 Task: Add an event with the title Second Monthly Departmental Performance Review, date '2024/04/23', time 8:00 AM to 10:00 AMand add a description: Welcome to the Lunch with Mentor session, an invaluable opportunity for personal growth and guidance. This session aims to create a casual and supportive environment where mentees can connect with experienced mentors, gain insights, and receive valuable advice to navigate their professional journeys., put the event into Orange category . Add location for the event as: 123 Plaza de Catalunya, Barcelona, Spain, logged in from the account softage.9@softage.netand send the event invitation to softage.6@softage.net with CC to  softage.7@softage.net. Set a reminder for the event 93 day before
Action: Mouse moved to (95, 121)
Screenshot: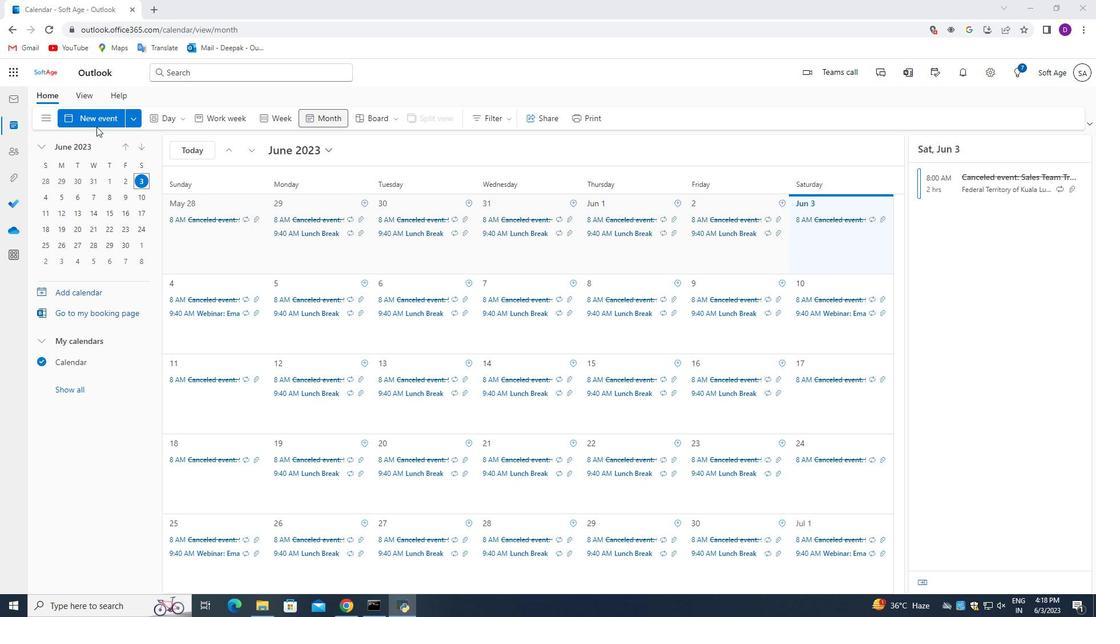 
Action: Mouse pressed left at (95, 121)
Screenshot: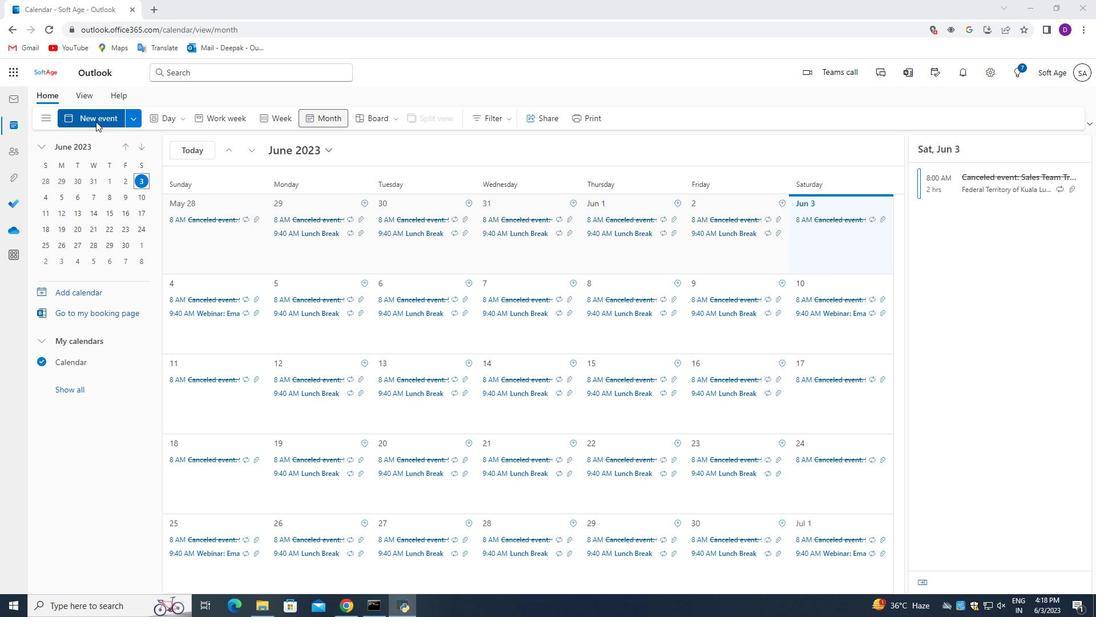 
Action: Mouse moved to (390, 472)
Screenshot: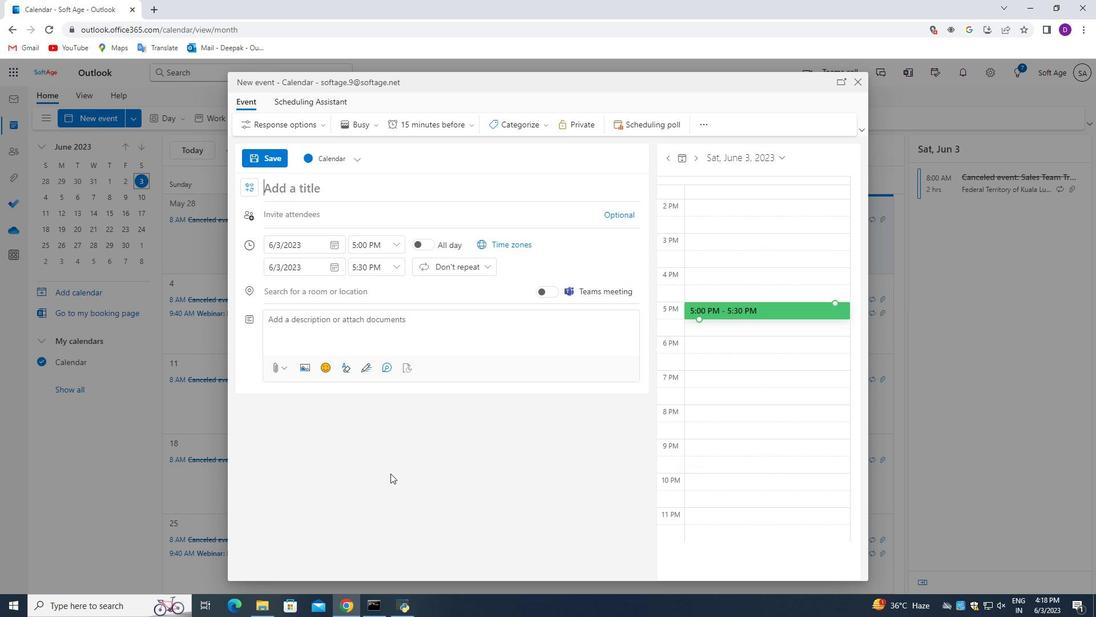 
Action: Key pressed <Key.shift_r>Second<Key.space><Key.shift>Monthly<Key.space><Key.shift_r>Departmental<Key.space><Key.shift>Performance<Key.space><Key.shift_r>Review
Screenshot: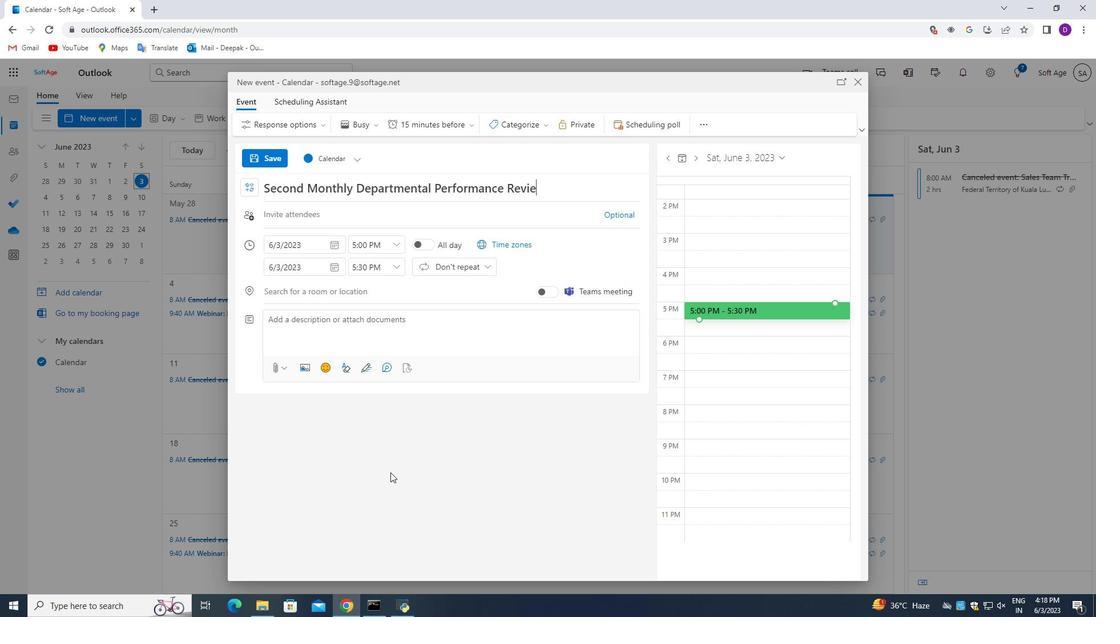 
Action: Mouse moved to (333, 245)
Screenshot: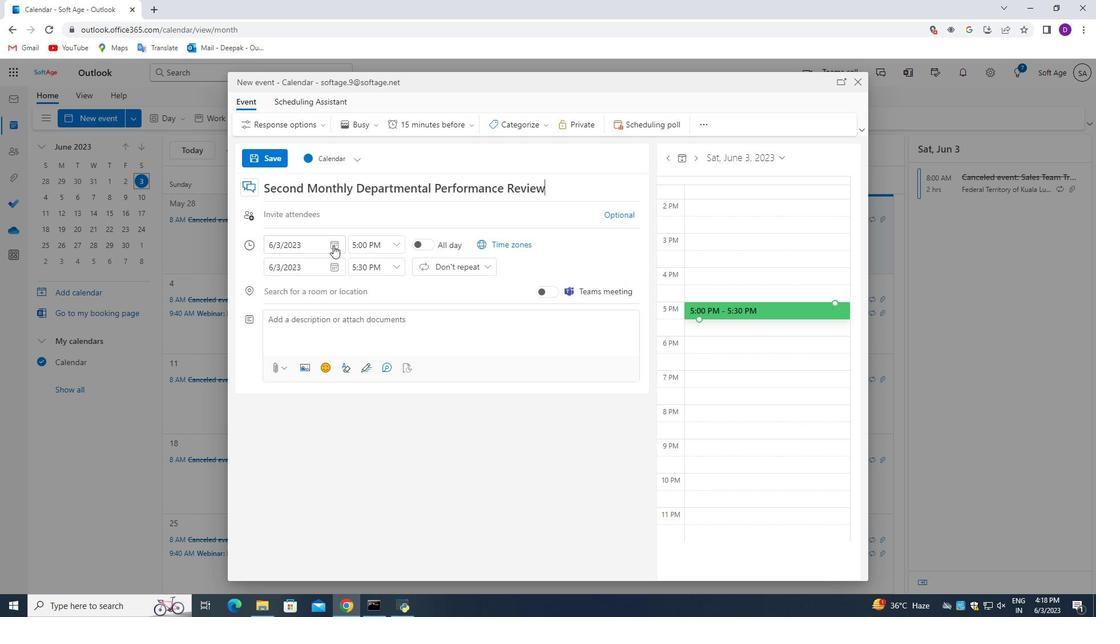 
Action: Mouse pressed left at (333, 245)
Screenshot: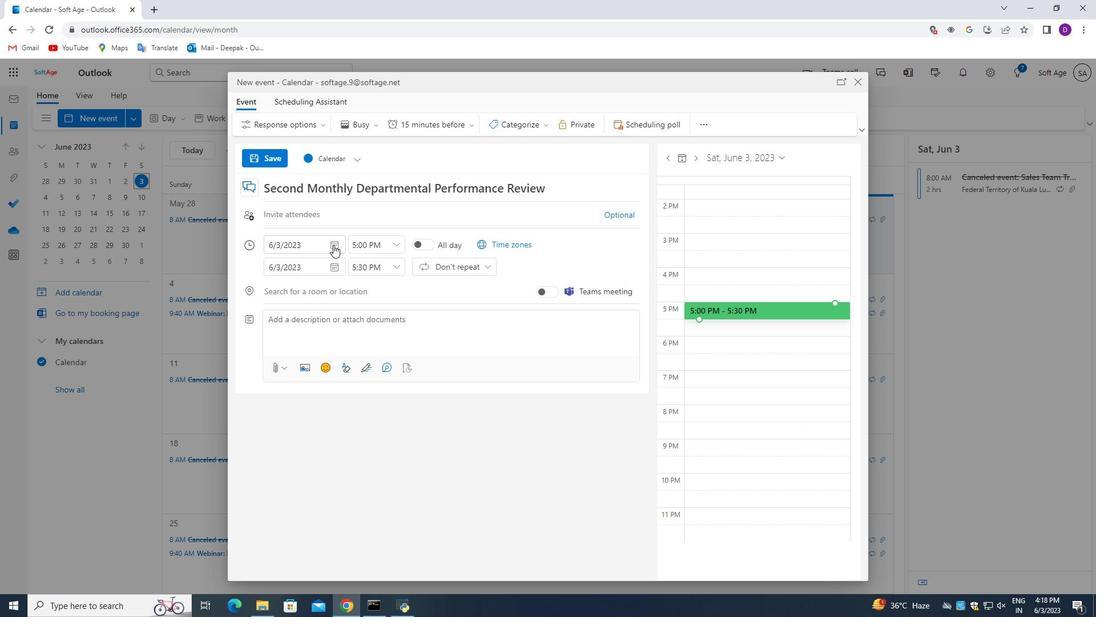
Action: Mouse moved to (303, 267)
Screenshot: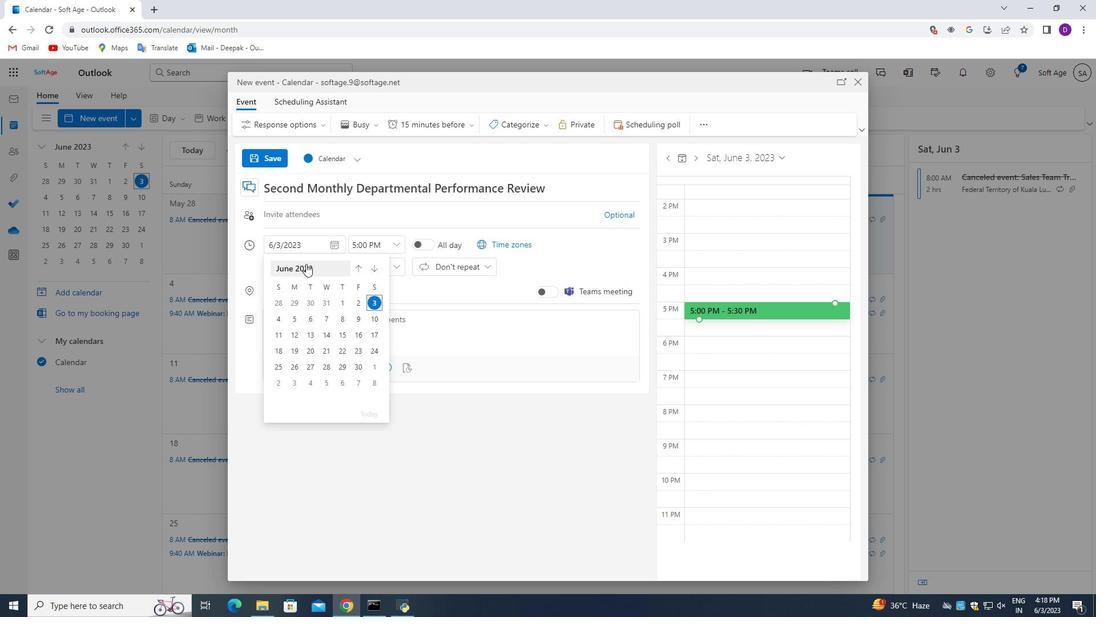 
Action: Mouse pressed left at (303, 267)
Screenshot: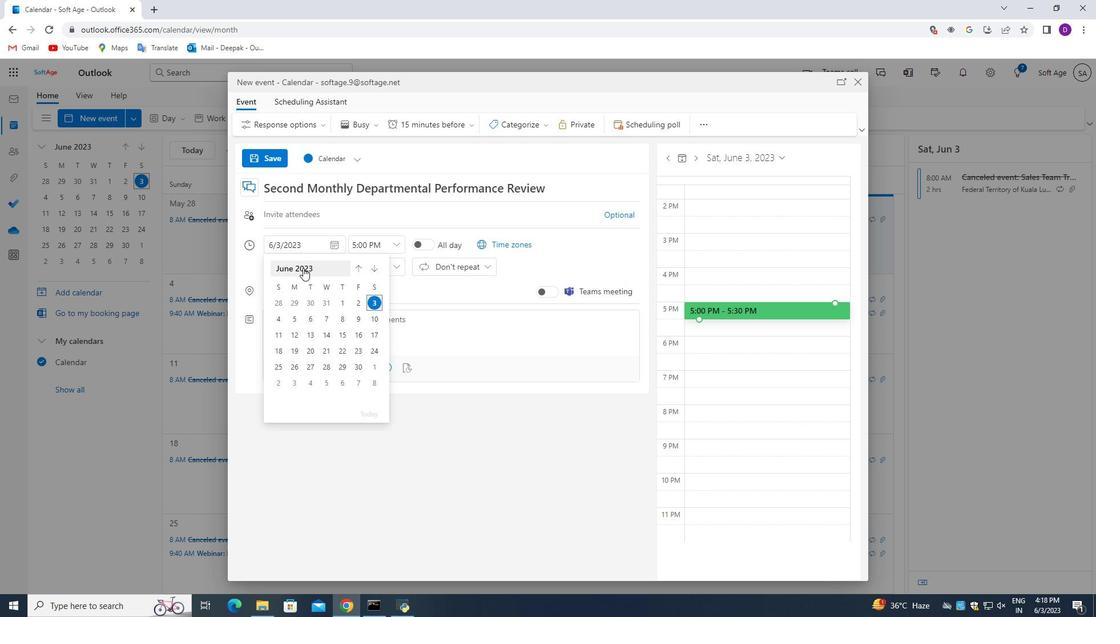 
Action: Mouse moved to (377, 271)
Screenshot: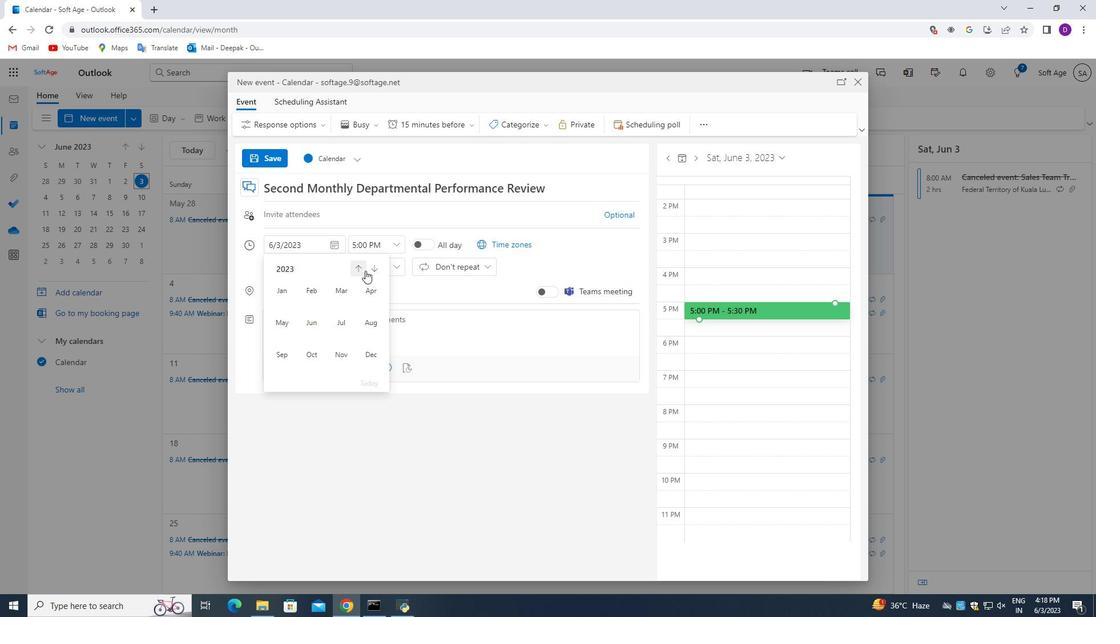 
Action: Mouse pressed left at (377, 271)
Screenshot: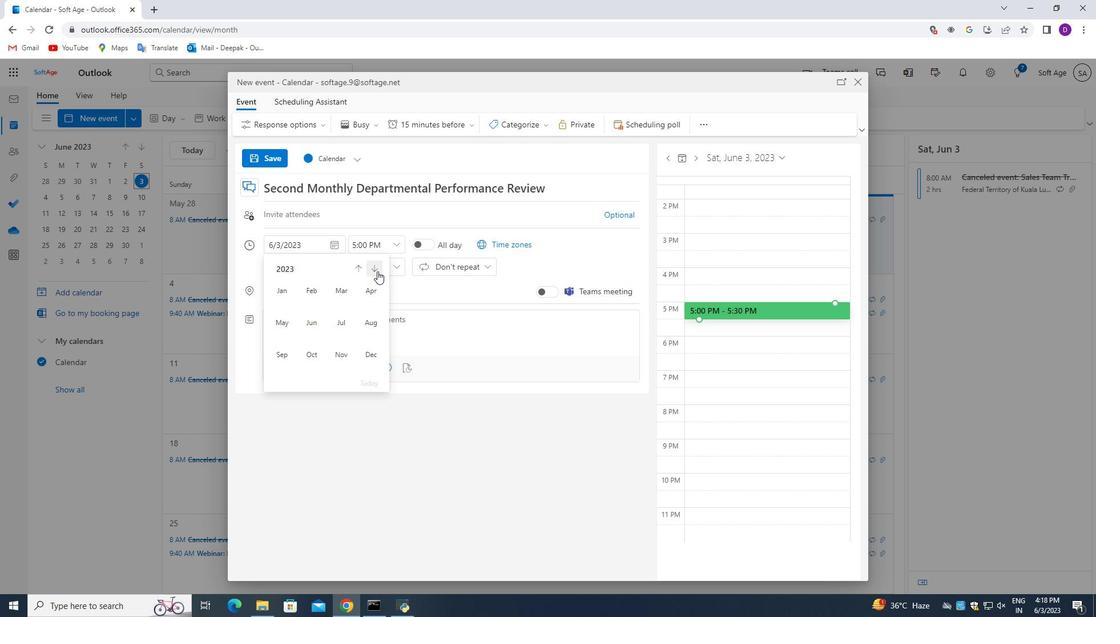 
Action: Mouse moved to (371, 289)
Screenshot: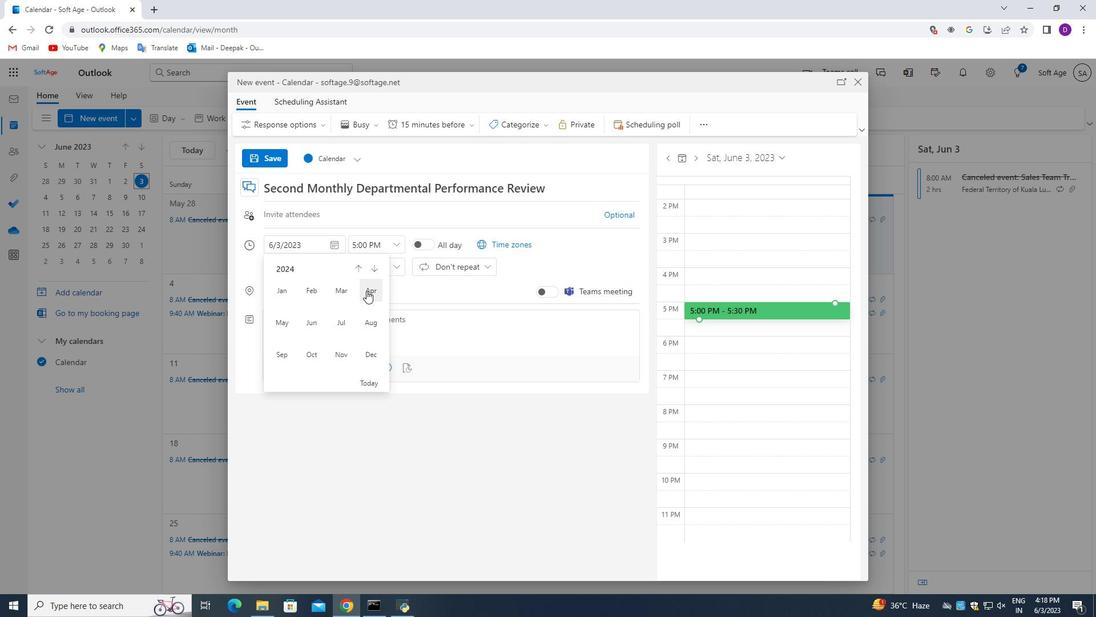 
Action: Mouse pressed left at (371, 289)
Screenshot: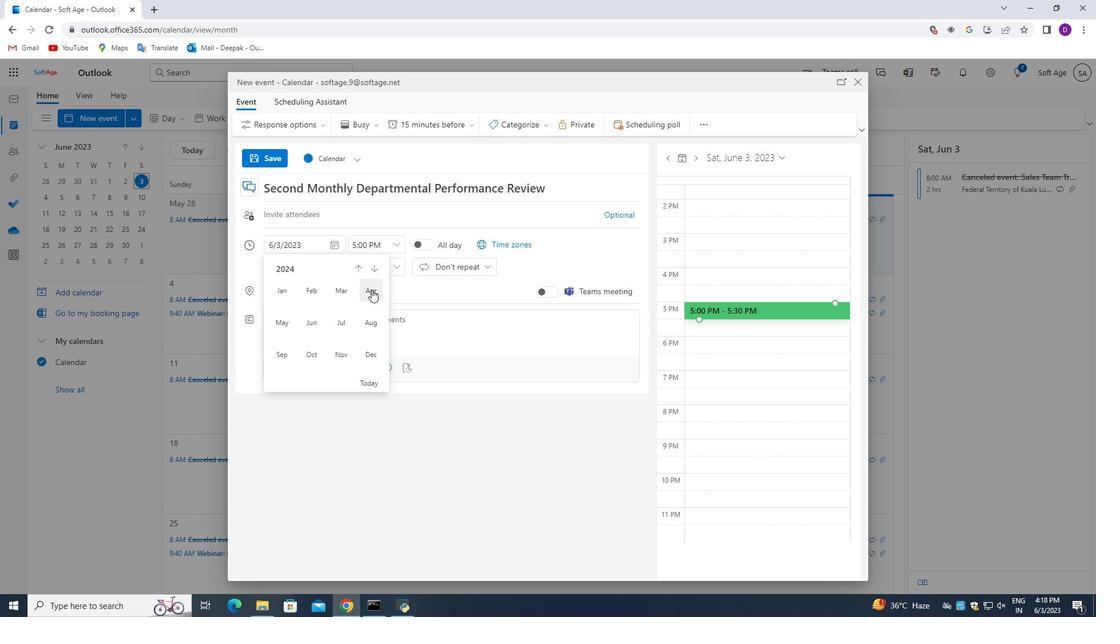 
Action: Mouse moved to (312, 352)
Screenshot: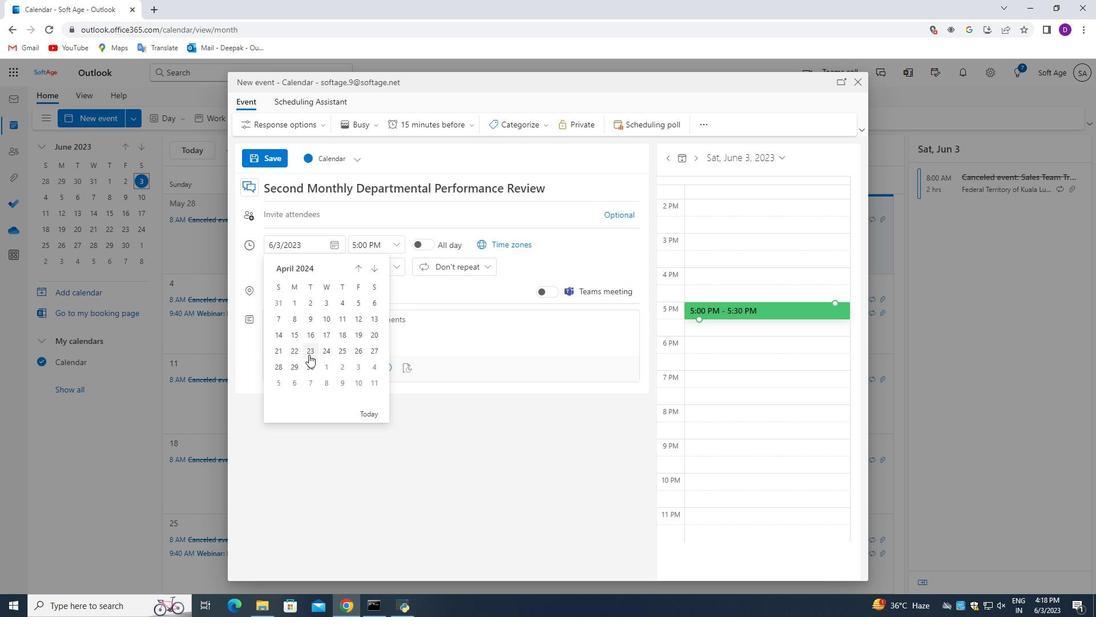 
Action: Mouse pressed left at (312, 352)
Screenshot: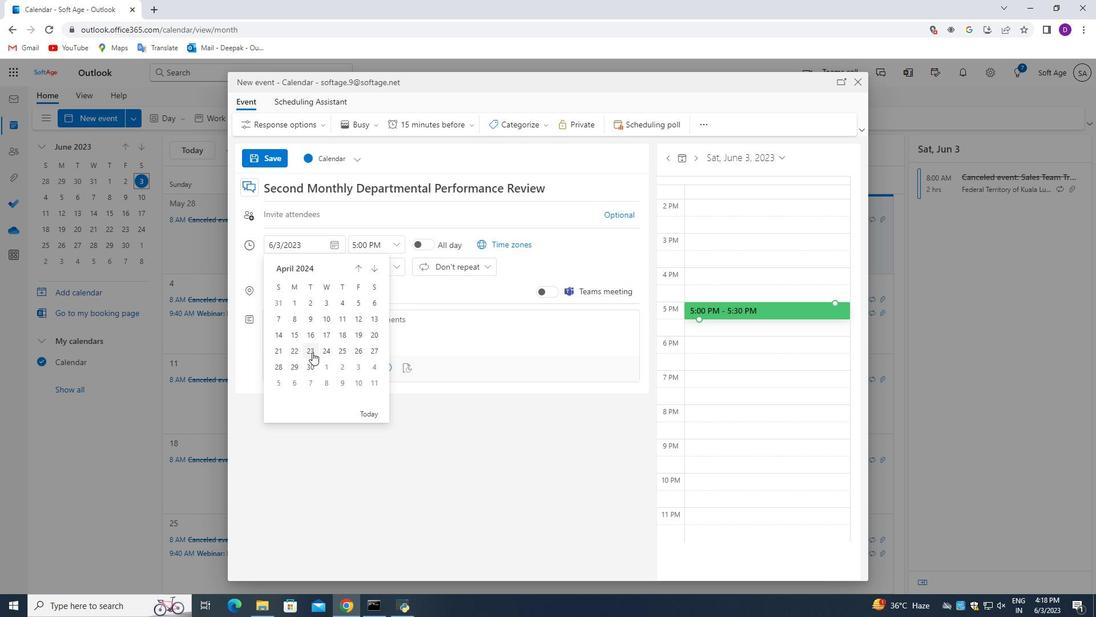 
Action: Mouse moved to (360, 242)
Screenshot: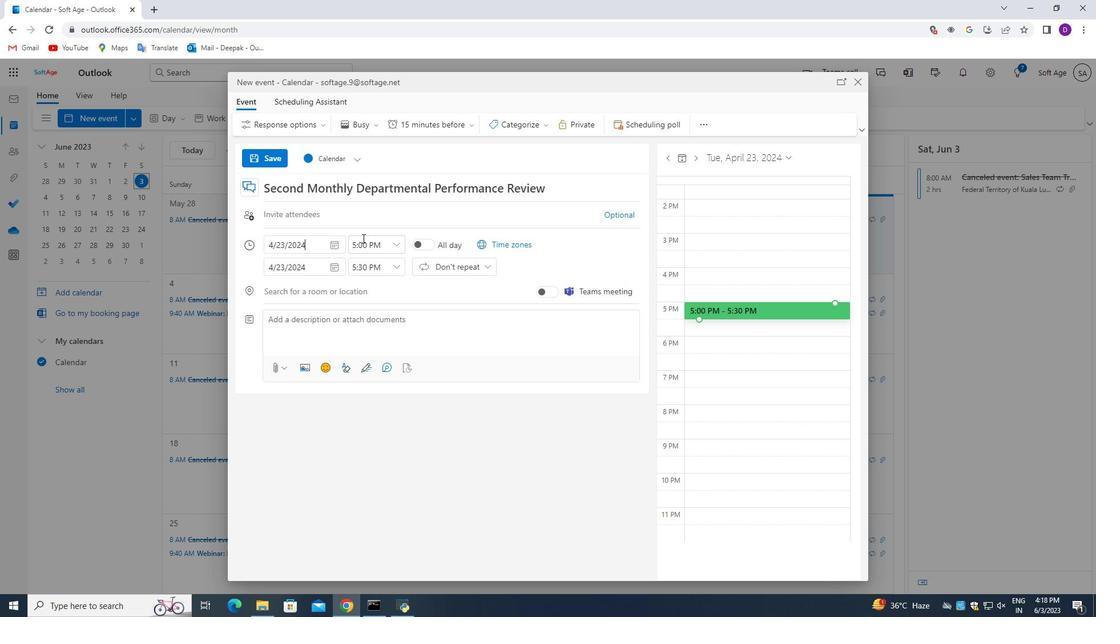 
Action: Mouse pressed left at (360, 242)
Screenshot: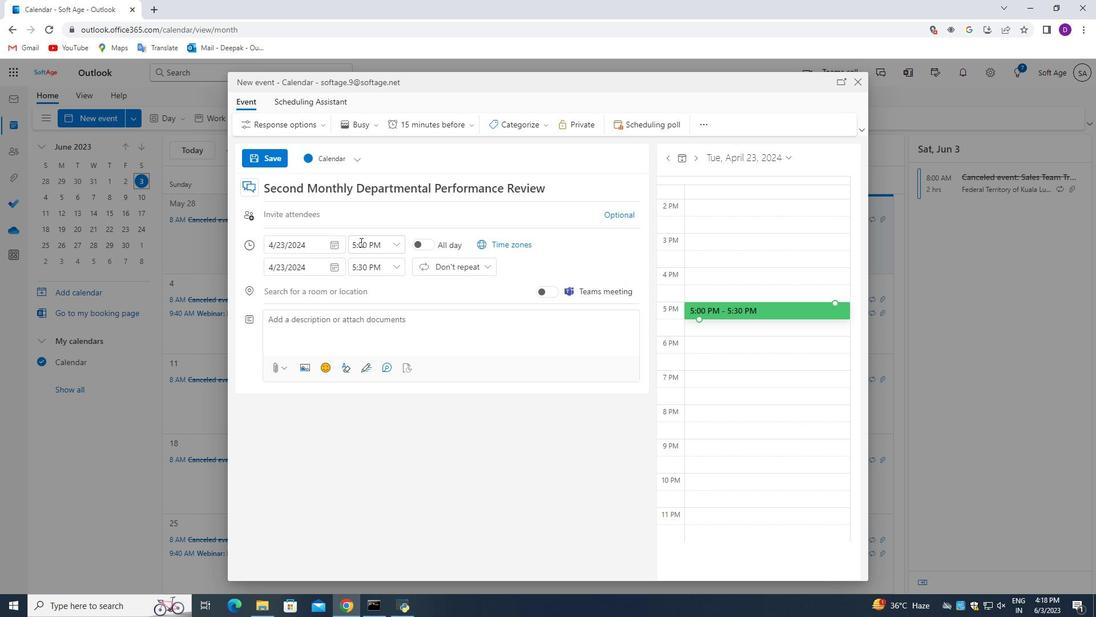 
Action: Mouse moved to (355, 246)
Screenshot: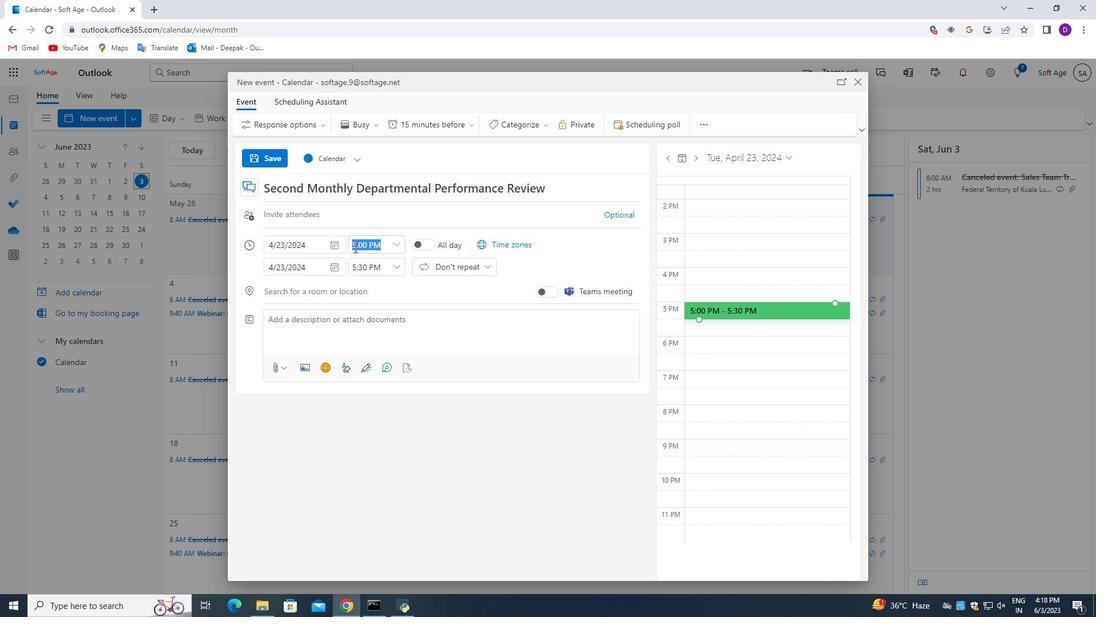 
Action: Mouse pressed left at (355, 246)
Screenshot: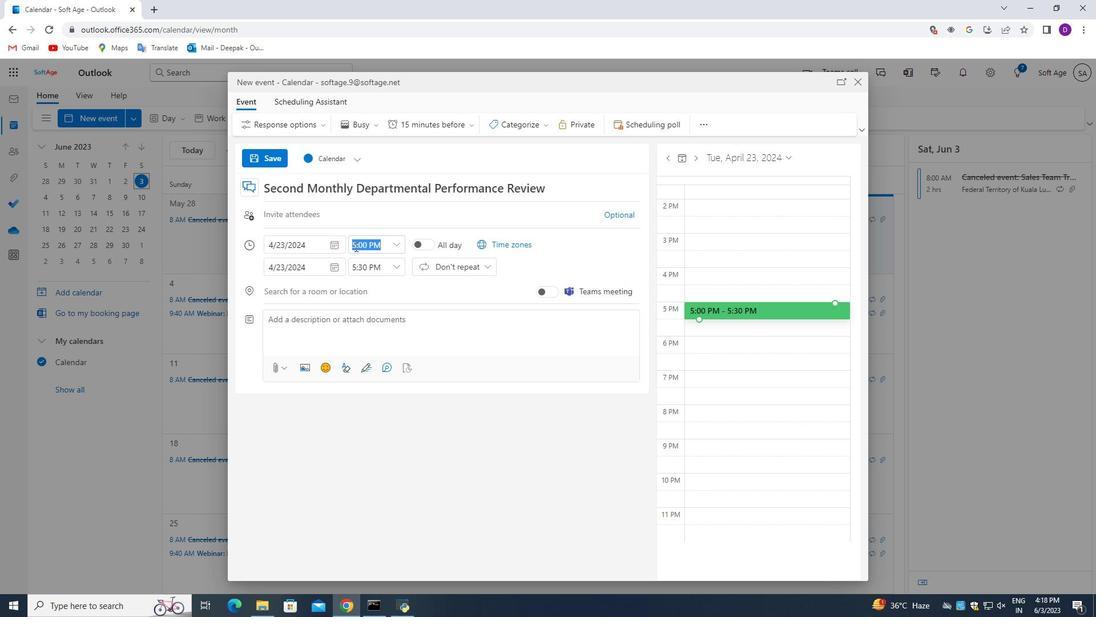 
Action: Mouse moved to (378, 249)
Screenshot: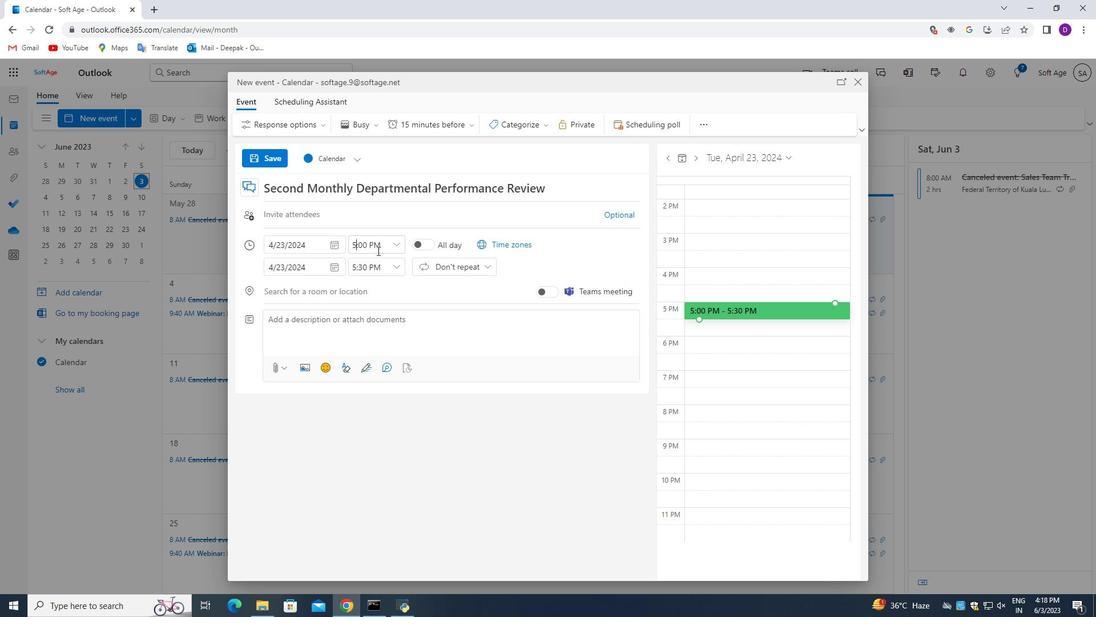 
Action: Key pressed <Key.backspace>8
Screenshot: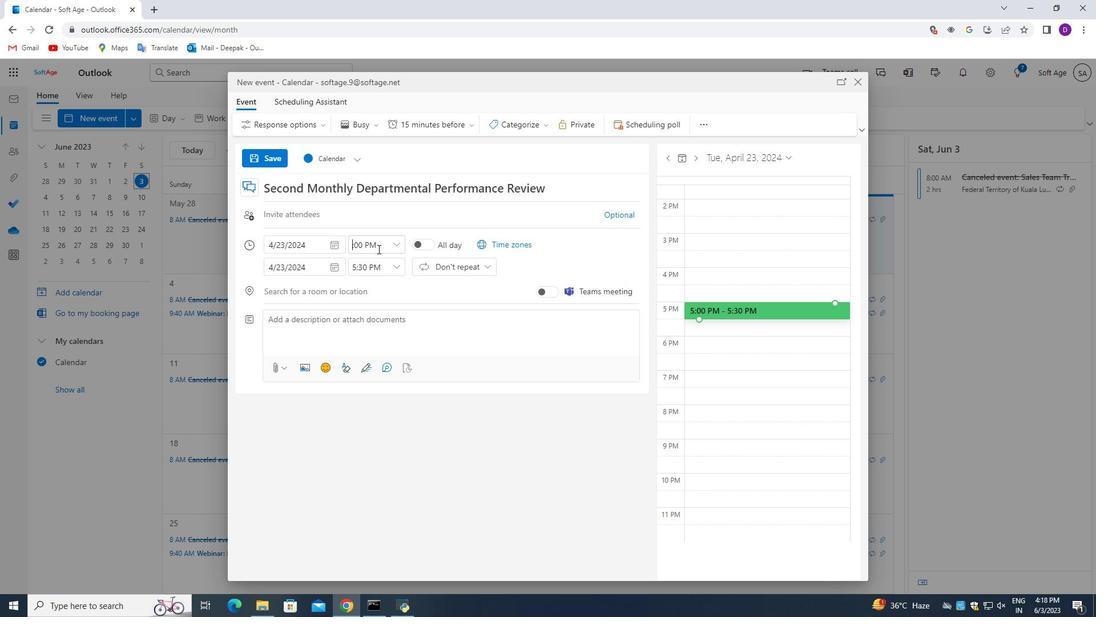 
Action: Mouse moved to (374, 242)
Screenshot: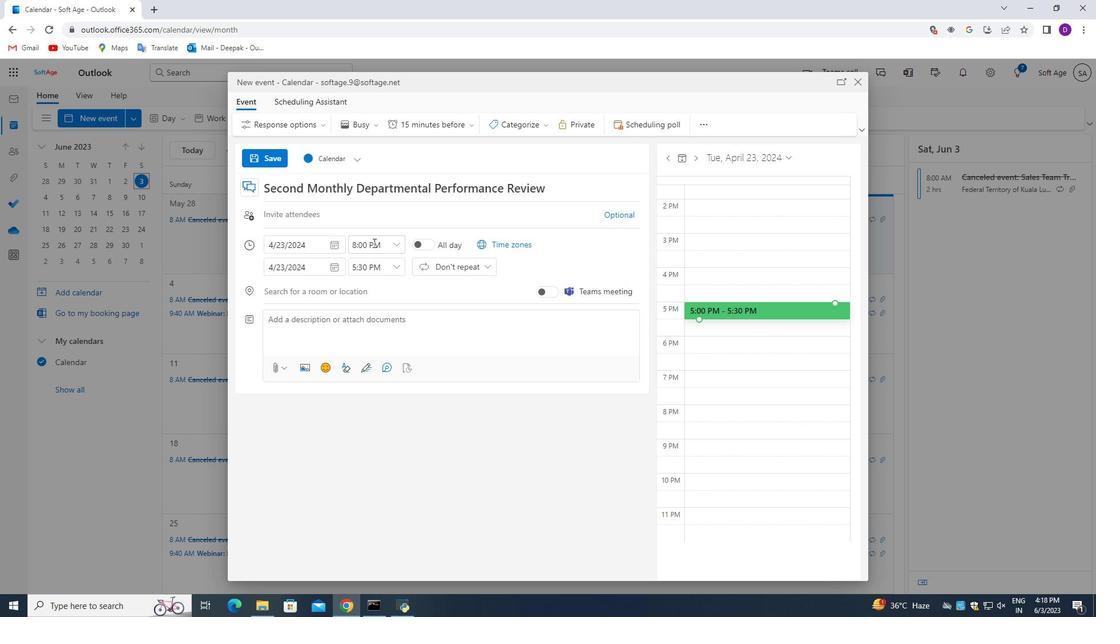 
Action: Mouse pressed left at (374, 242)
Screenshot: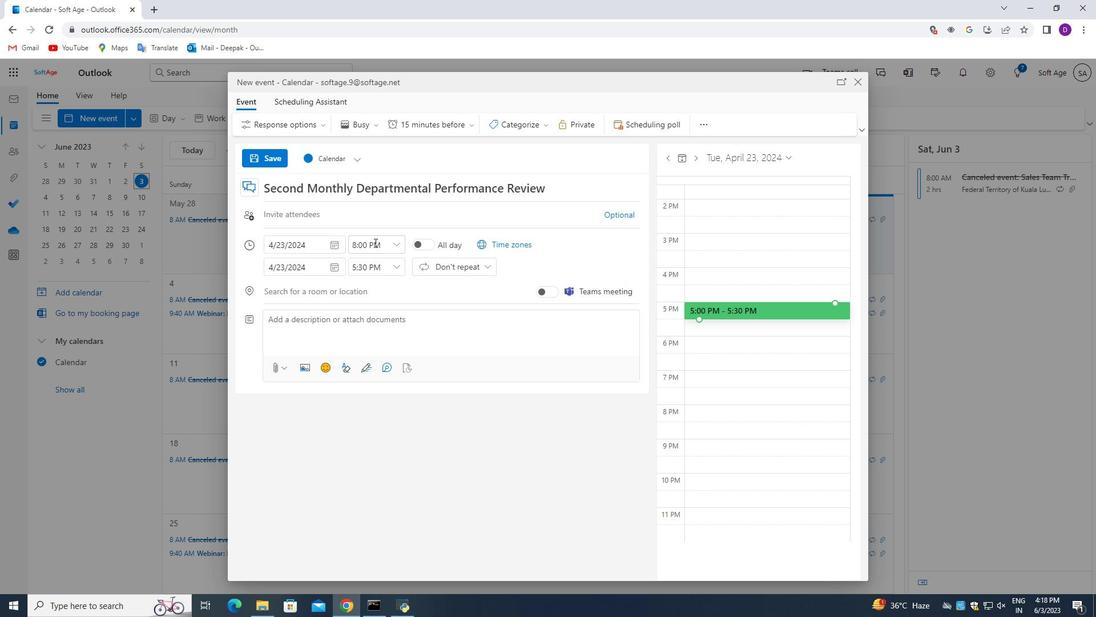 
Action: Key pressed <Key.backspace><Key.shift_r>A
Screenshot: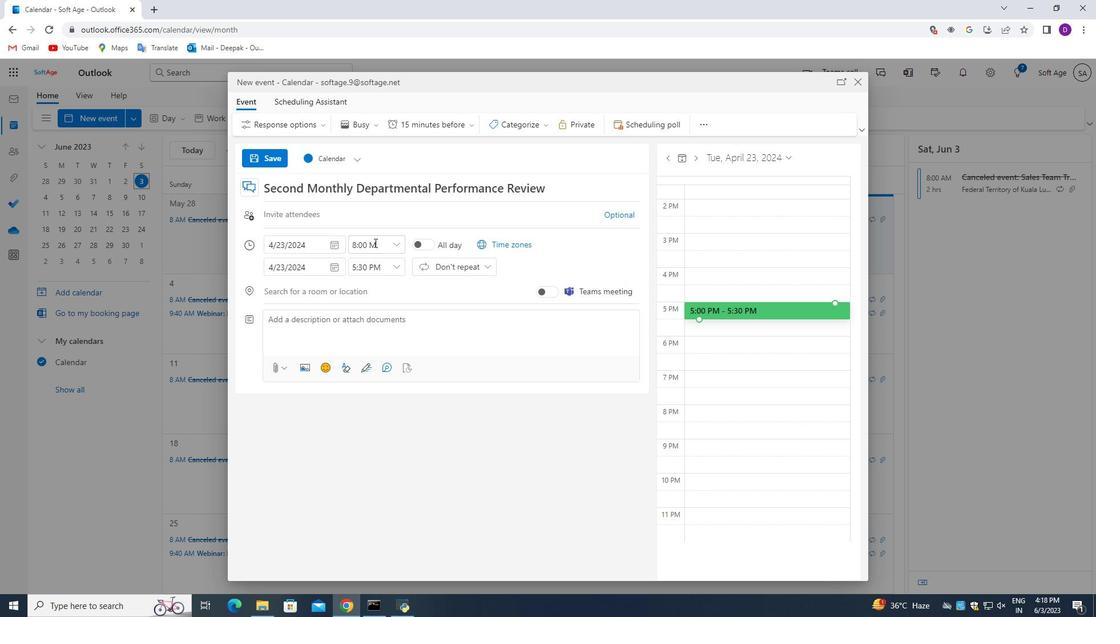 
Action: Mouse moved to (354, 267)
Screenshot: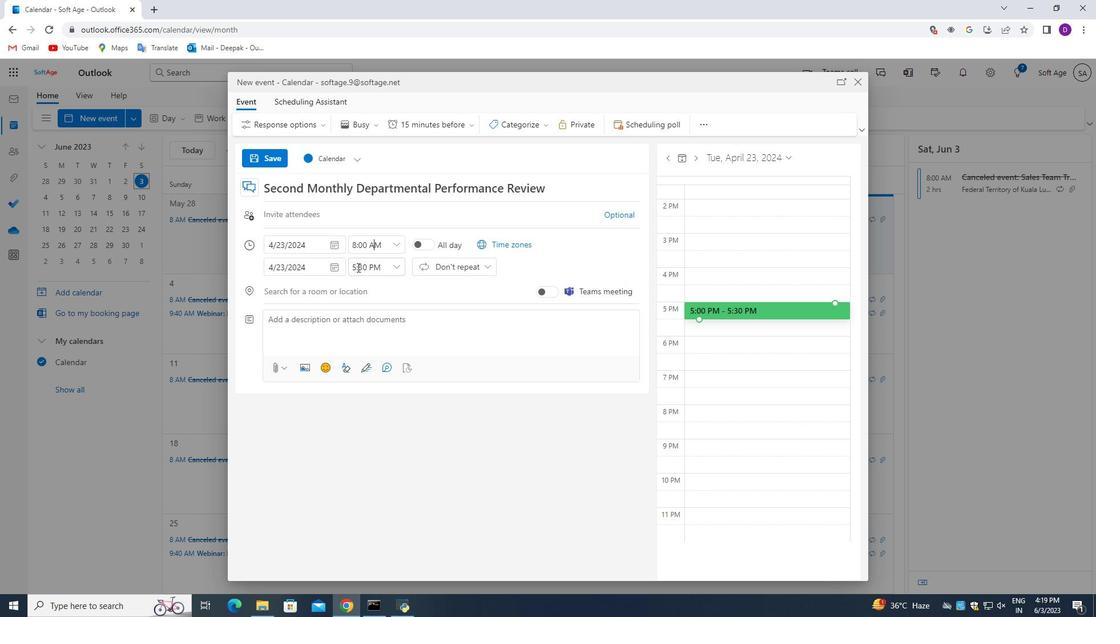 
Action: Mouse pressed left at (354, 267)
Screenshot: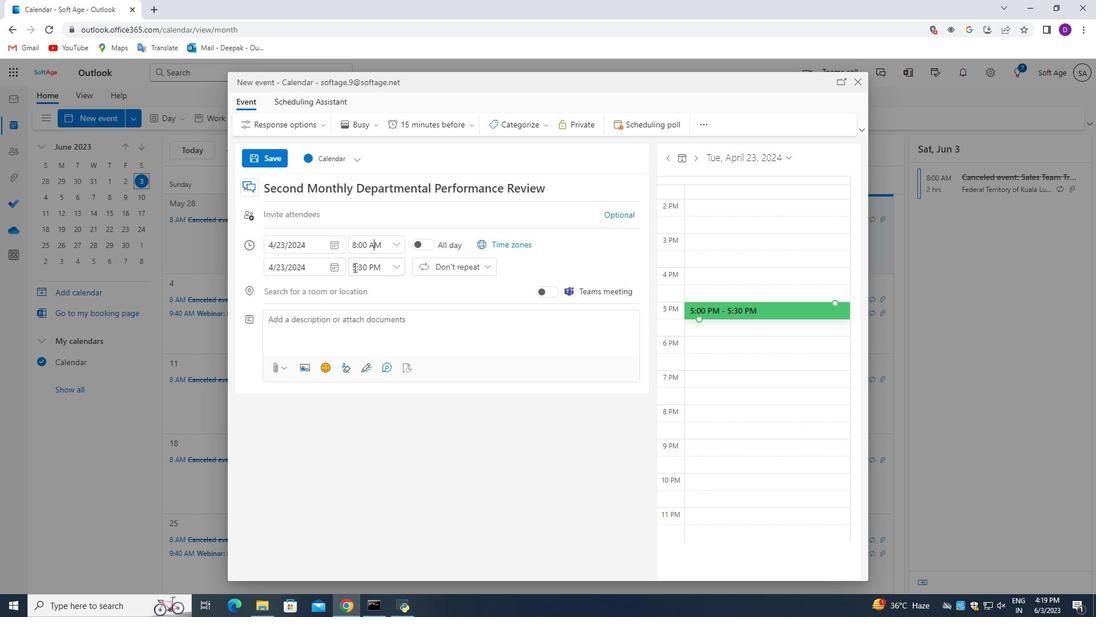 
Action: Mouse moved to (355, 267)
Screenshot: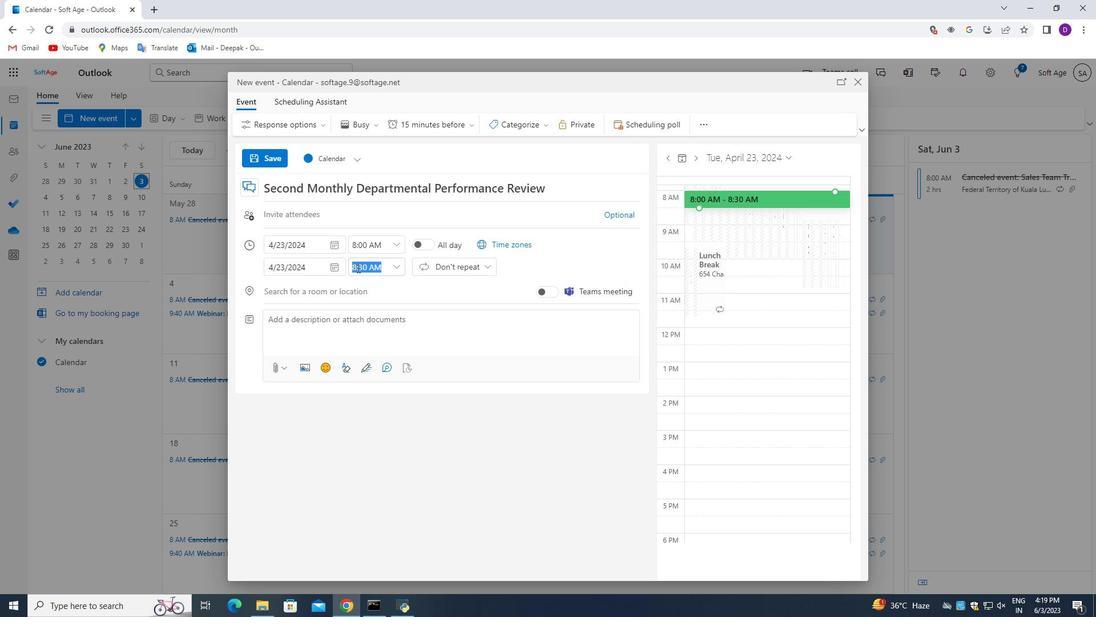 
Action: Mouse pressed left at (355, 267)
Screenshot: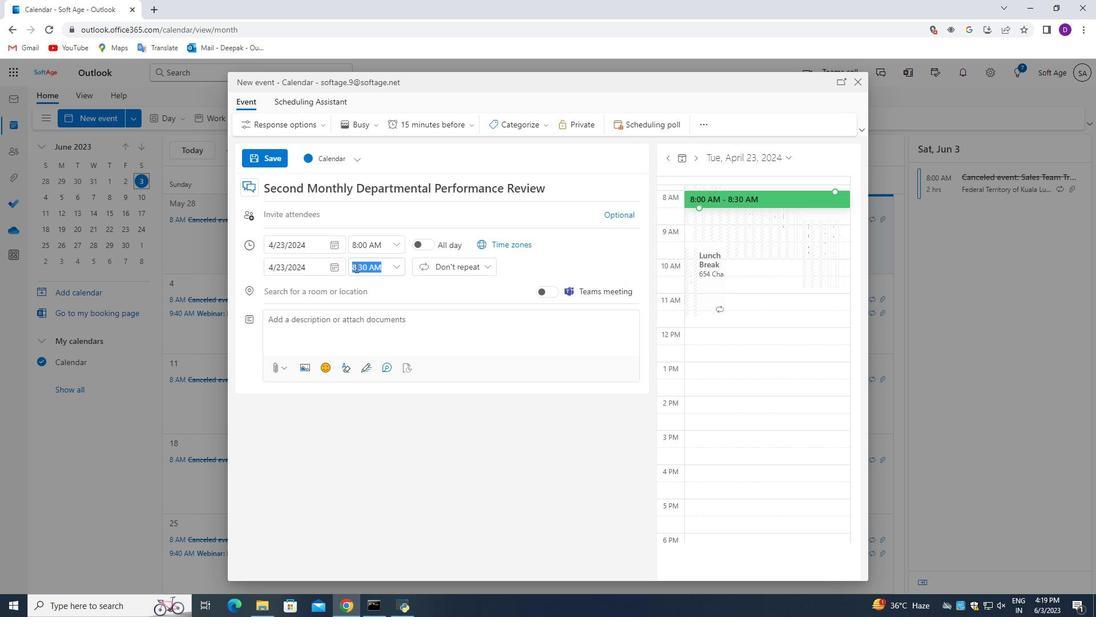 
Action: Mouse moved to (370, 265)
Screenshot: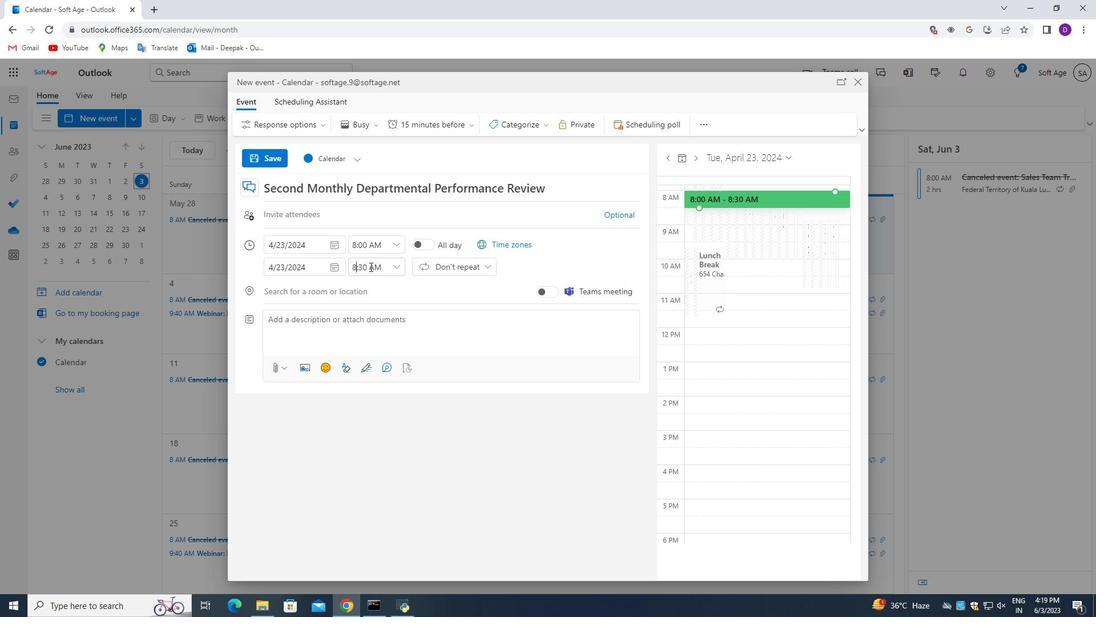 
Action: Key pressed <Key.backspace>10<Key.right><Key.right><Key.backspace>0
Screenshot: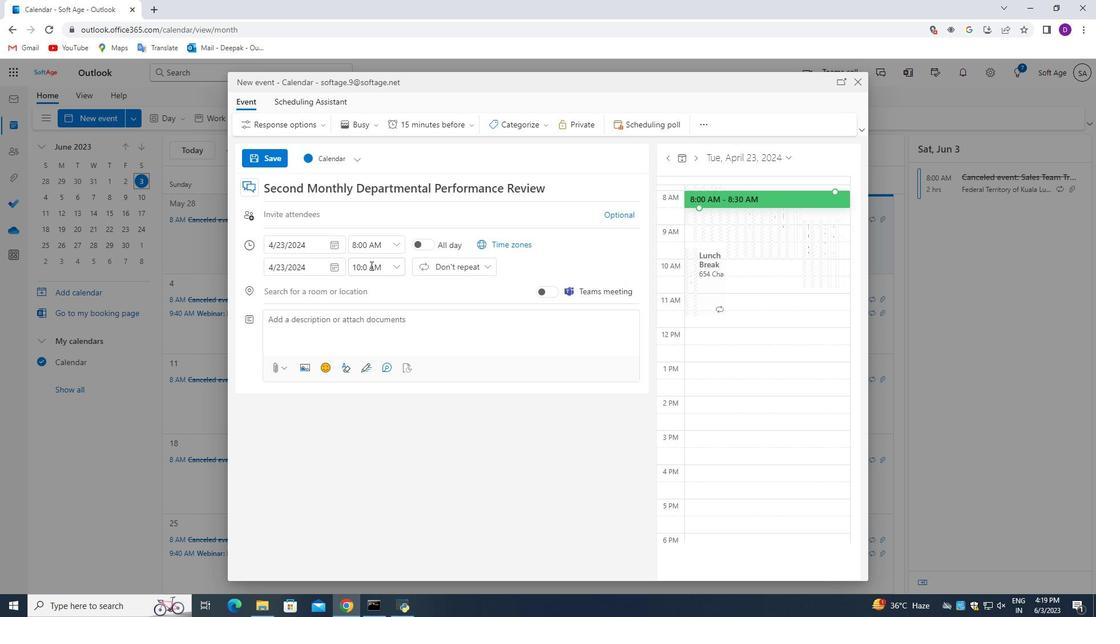
Action: Mouse moved to (343, 317)
Screenshot: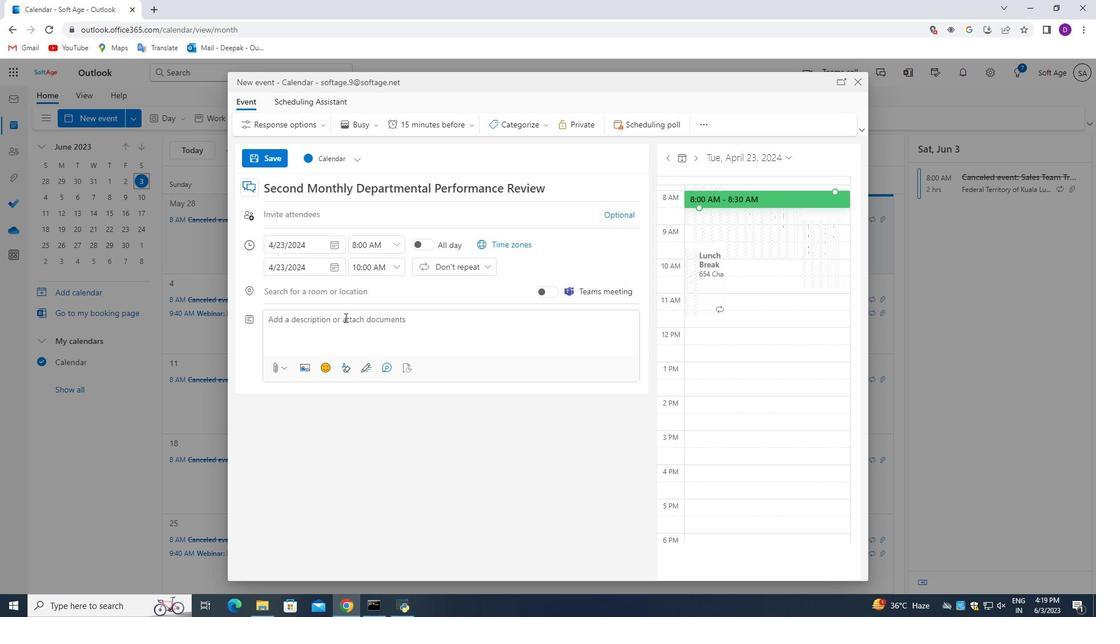 
Action: Mouse pressed left at (343, 317)
Screenshot: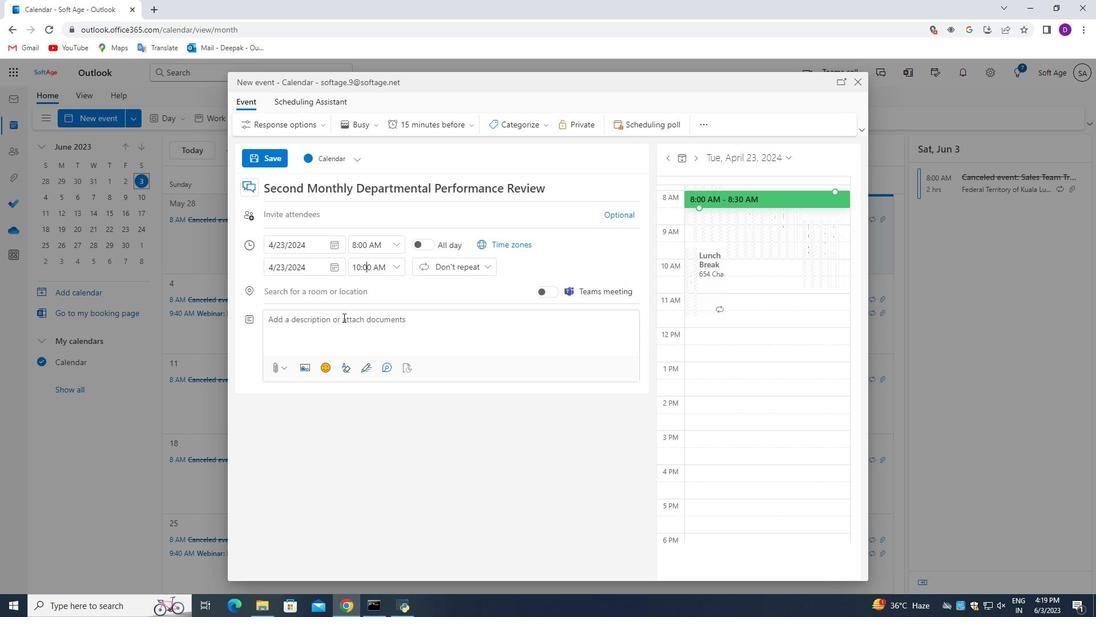 
Action: Mouse moved to (359, 479)
Screenshot: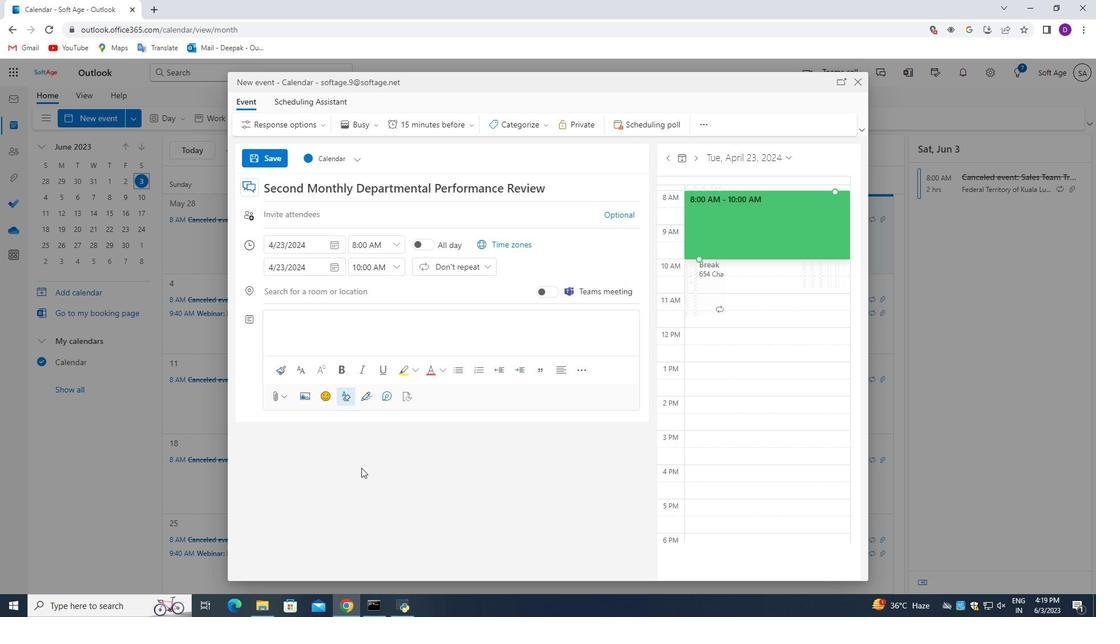 
Action: Key pressed <Key.shift_r>Welcome<Key.space>to<Key.space>the<Key.space><Key.shift>Luc<Key.backspace>nch<Key.space>with<Key.space><Key.shift>Mentor<Key.space>session<Key.space><Key.backspace>,<Key.space>an<Key.space>invaluable<Key.space>opportunity<Key.space>for<Key.space>personal<Key.space>growth<Key.space>and<Key.space>guidance.<Key.space><Key.shift_r>This<Key.space>session<Key.space>aims<Key.space>to<Key.space>create<Key.space>a<Key.space>casual<Key.space>and<Key.space>supportive<Key.space>environment<Key.space>where<Key.space>mentees<Key.space>can<Key.space>connect<Key.space>with<Key.space>wxperienced<Key.space>m<Key.backspace><Key.backspace><Key.backspace><Key.backspace><Key.backspace><Key.backspace><Key.backspace><Key.backspace><Key.backspace><Key.backspace><Key.backspace><Key.backspace><Key.backspace>w<Key.backspace>experienced<Key.space>mentors,<Key.space>hain<Key.space>insights<Key.backspace><Key.backspace><Key.backspace><Key.backspace><Key.backspace><Key.backspace><Key.backspace><Key.backspace><Key.backspace><Key.backspace><Key.backspace><Key.backspace><Key.backspace>gain<Key.space>insights,<Key.space>and<Key.space>receive<Key.space>valuable<Key.space>advice<Key.space>to<Key.space>navigate<Key.space>their<Key.space>professional<Key.space>journeys.
Screenshot: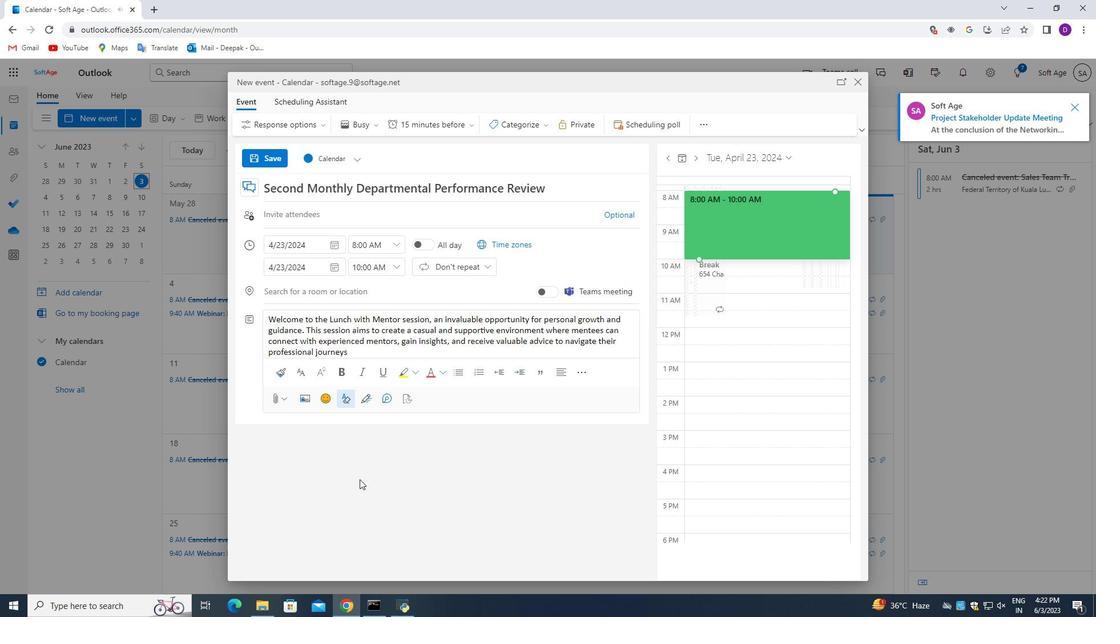 
Action: Mouse moved to (517, 125)
Screenshot: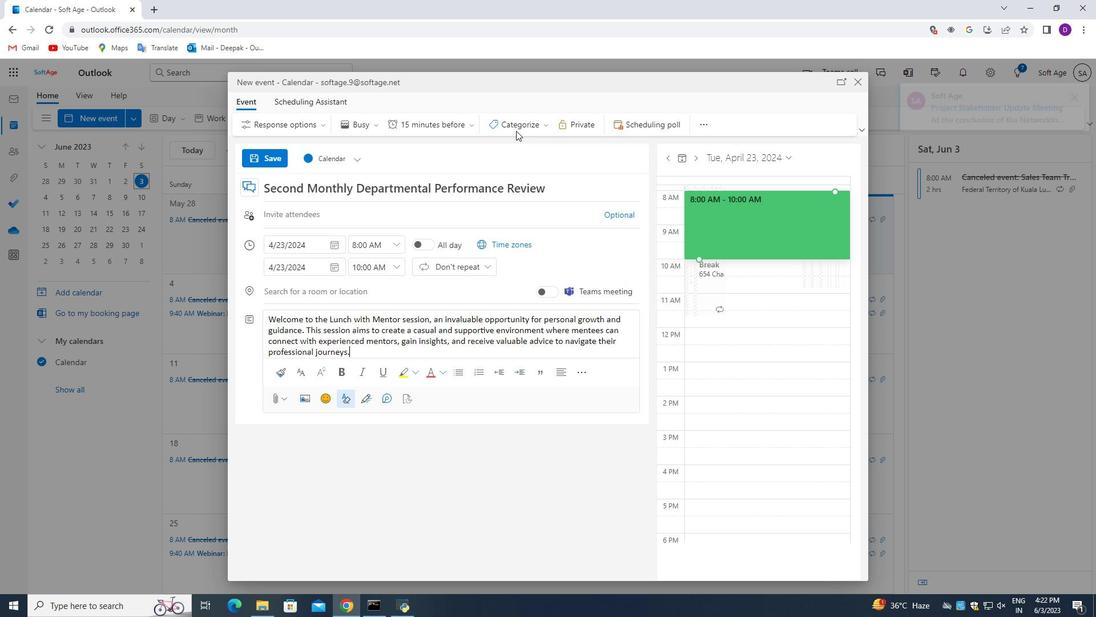 
Action: Mouse pressed left at (517, 125)
Screenshot: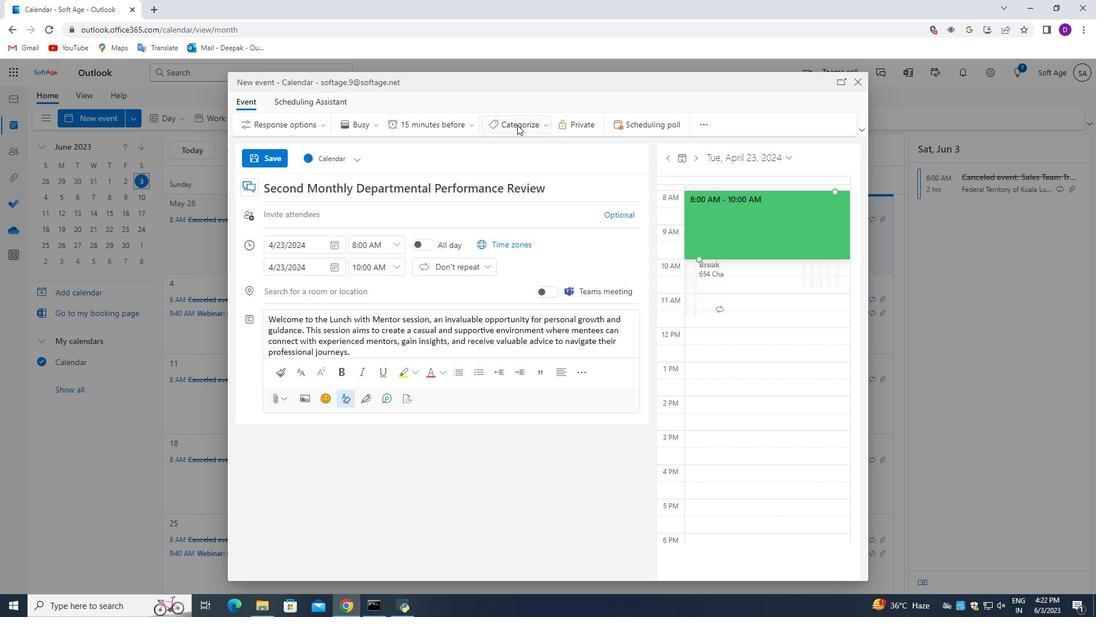 
Action: Mouse moved to (528, 181)
Screenshot: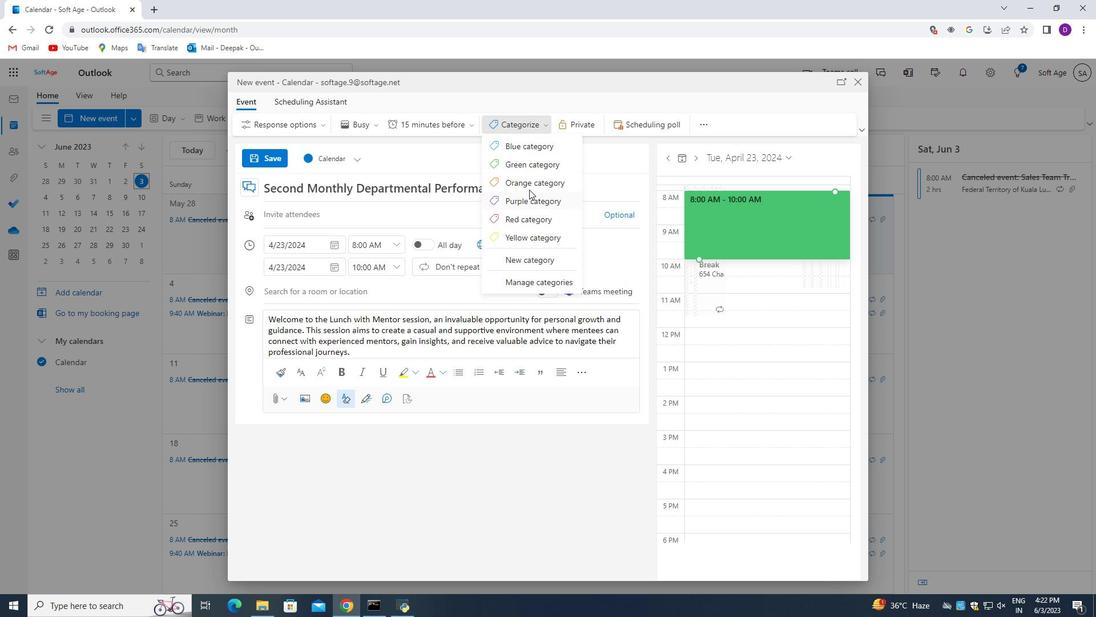 
Action: Mouse pressed left at (528, 181)
Screenshot: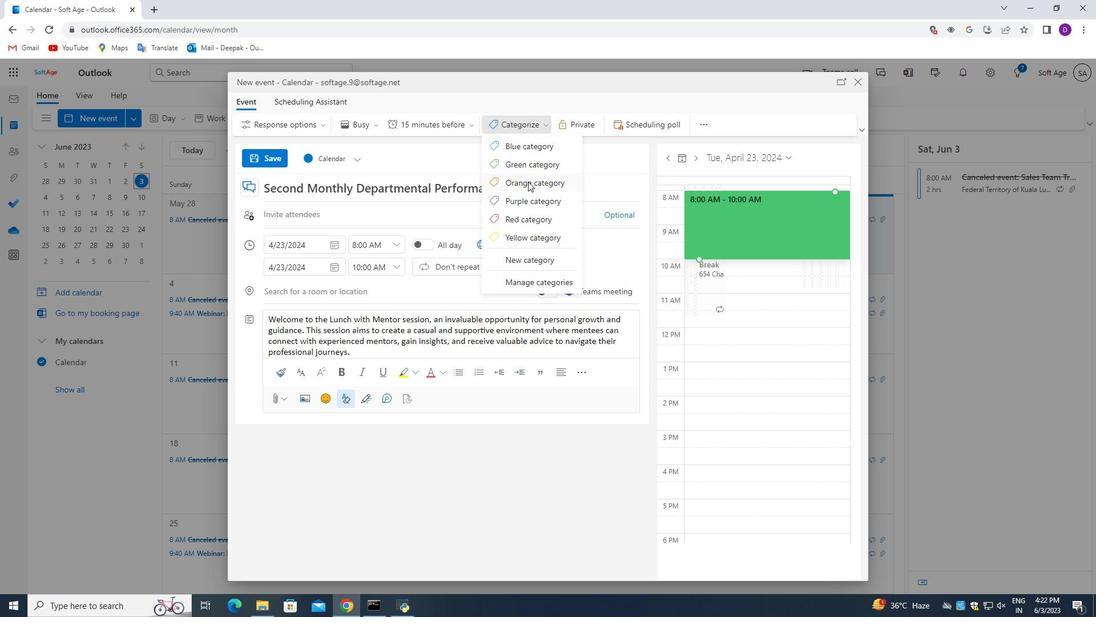 
Action: Mouse moved to (293, 292)
Screenshot: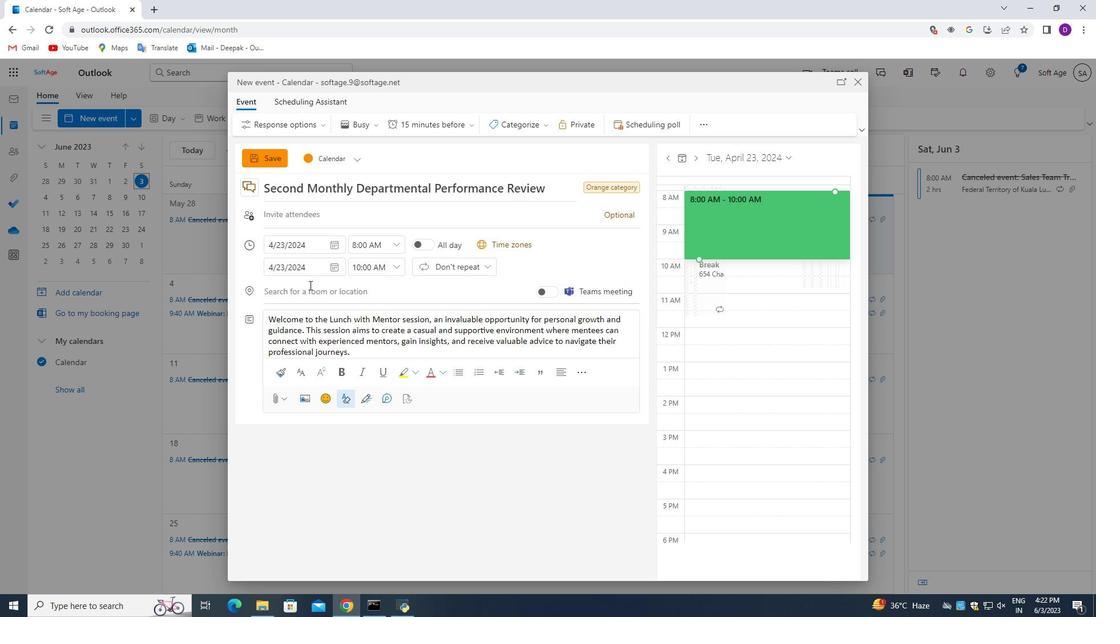 
Action: Mouse pressed left at (293, 292)
Screenshot: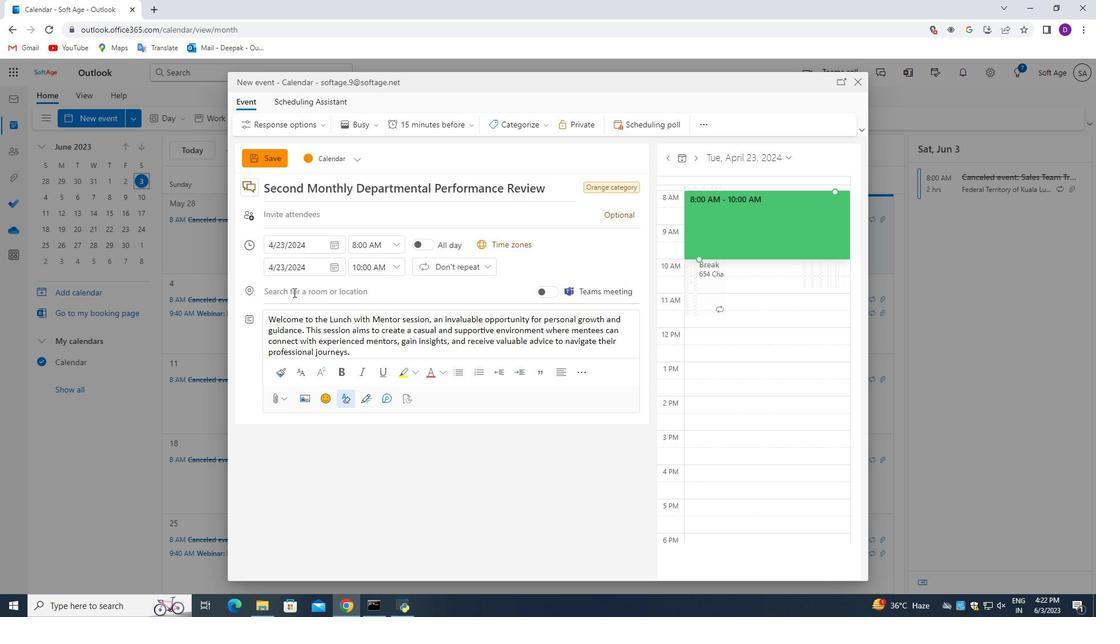
Action: Mouse moved to (309, 472)
Screenshot: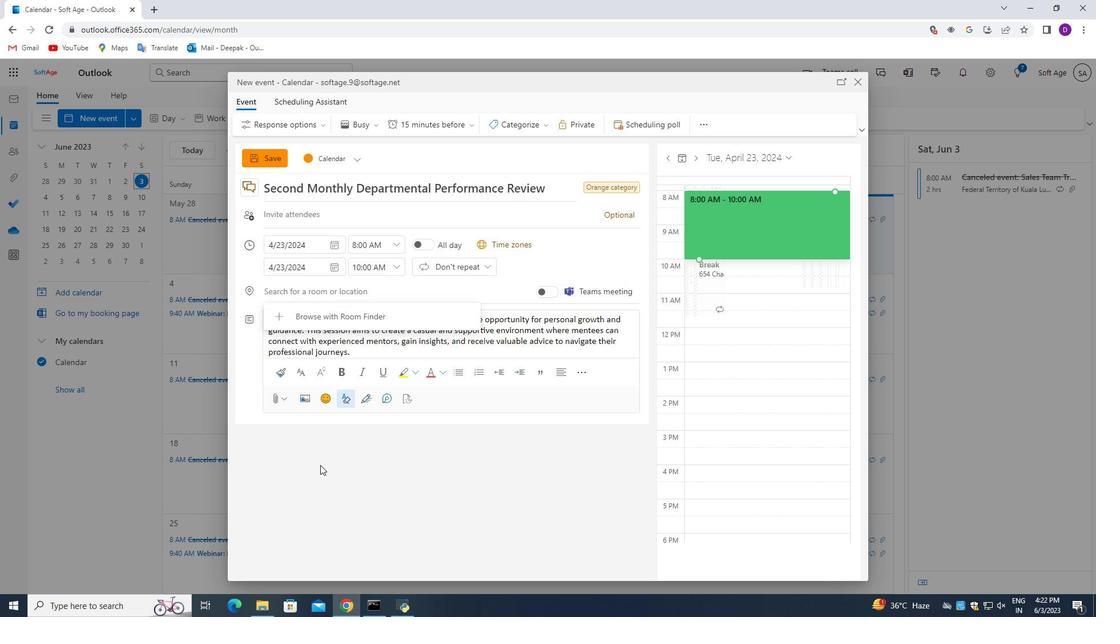 
Action: Key pressed 123<Key.space><Key.shift>Plaza<Key.space>de<Key.space><Key.shift_r>Catalunya,<Key.space><Key.shift_r>Barcelona,<Key.space><Key.shift_r>Spain
Screenshot: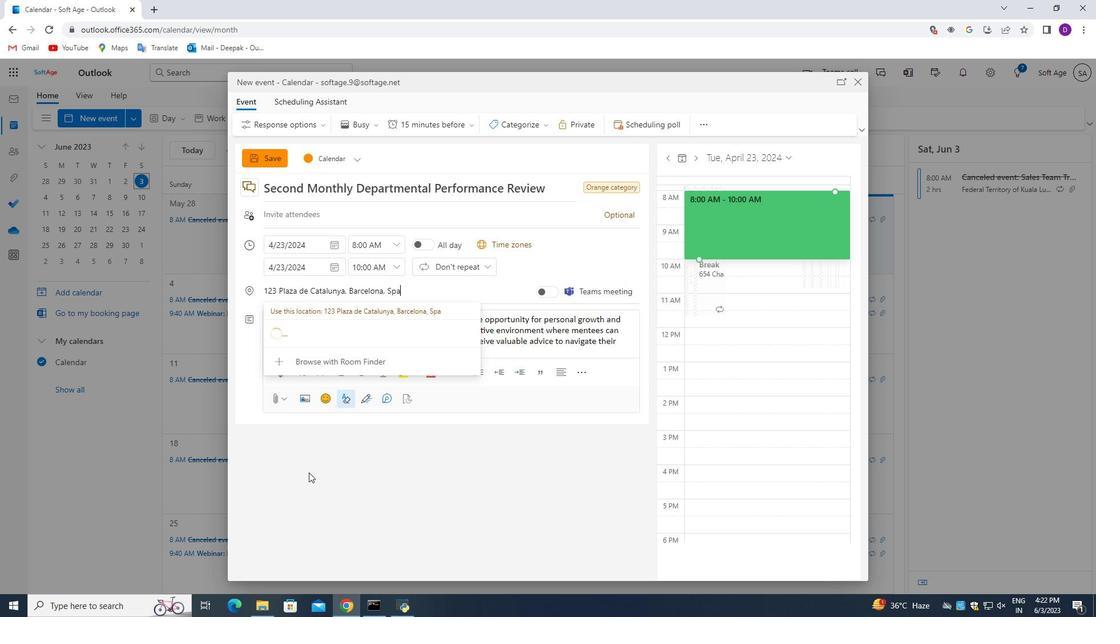 
Action: Mouse moved to (306, 215)
Screenshot: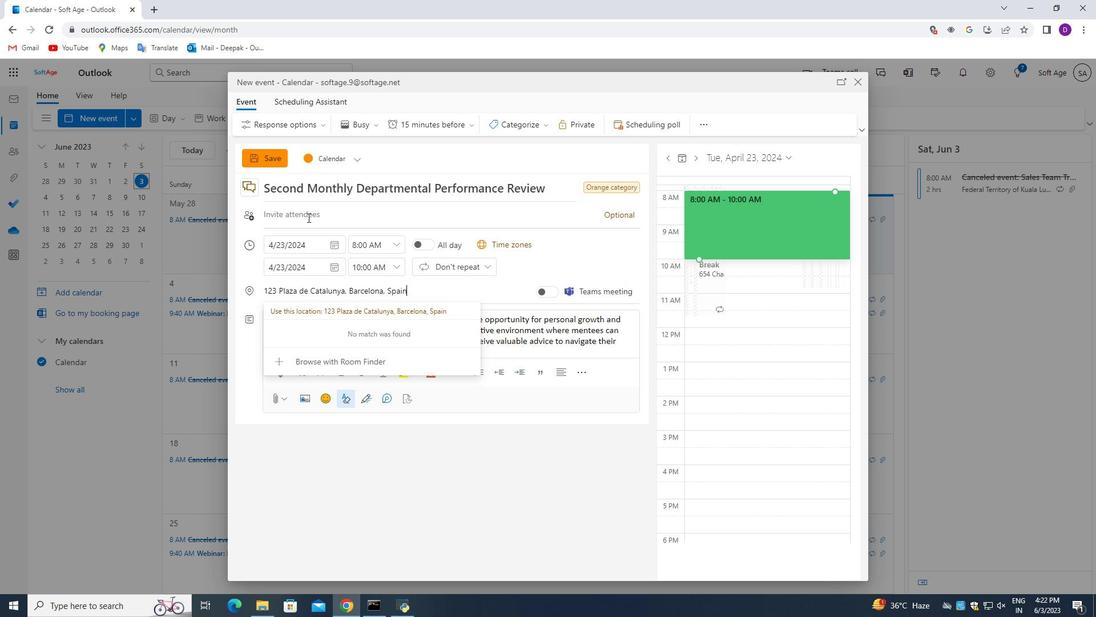 
Action: Mouse pressed left at (306, 215)
Screenshot: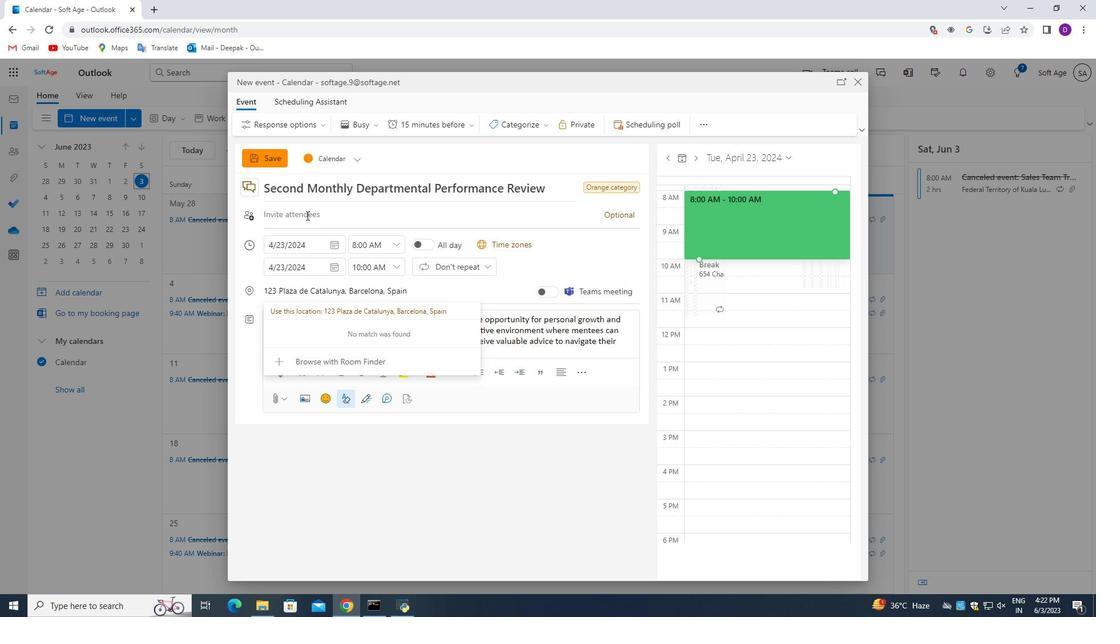 
Action: Key pressed softage.6<Key.shift>@softage.net<Key.enter>
Screenshot: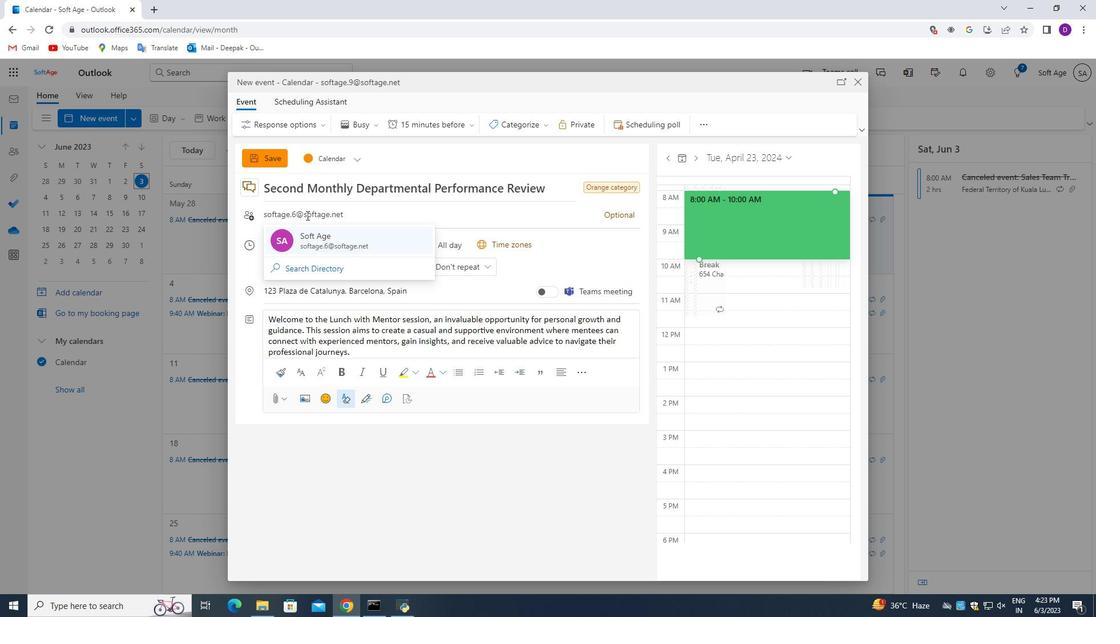 
Action: Mouse moved to (617, 218)
Screenshot: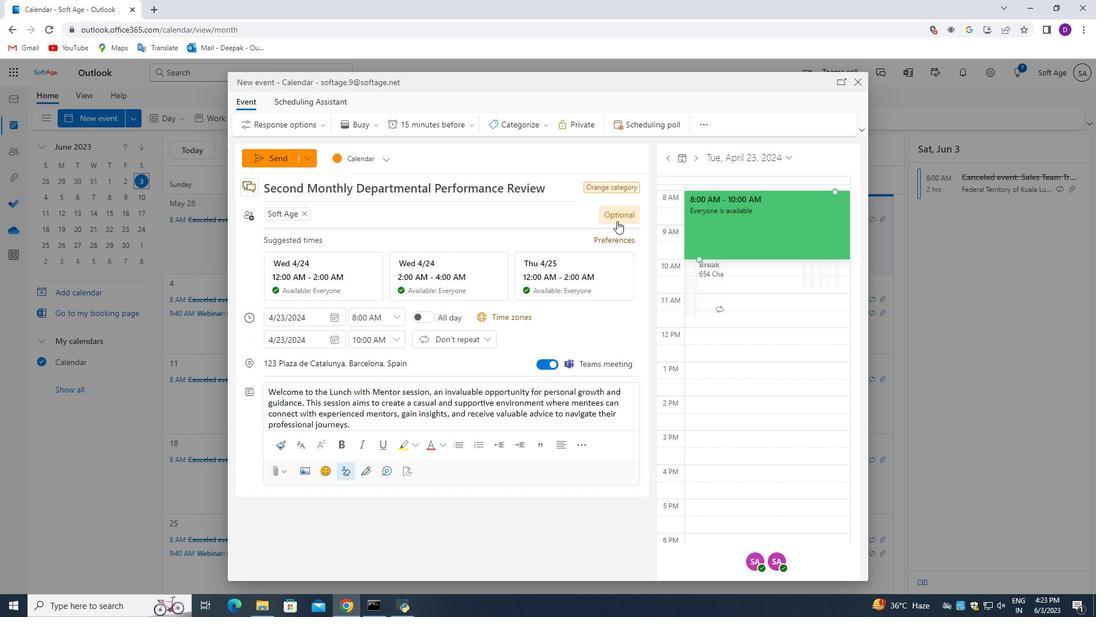 
Action: Mouse pressed left at (617, 218)
Screenshot: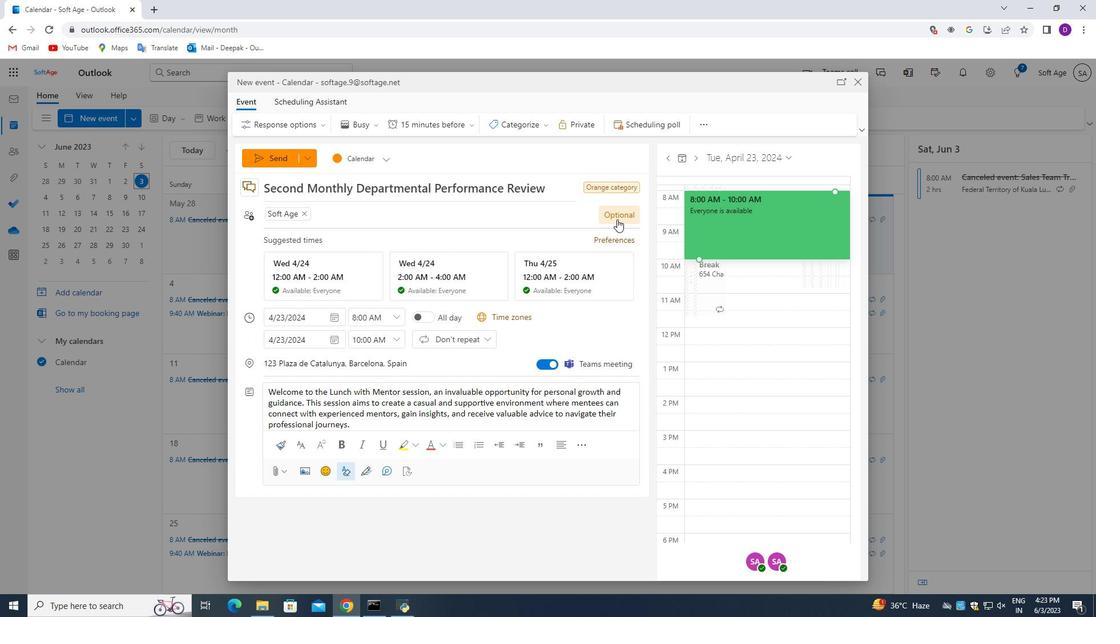 
Action: Mouse moved to (197, 192)
Screenshot: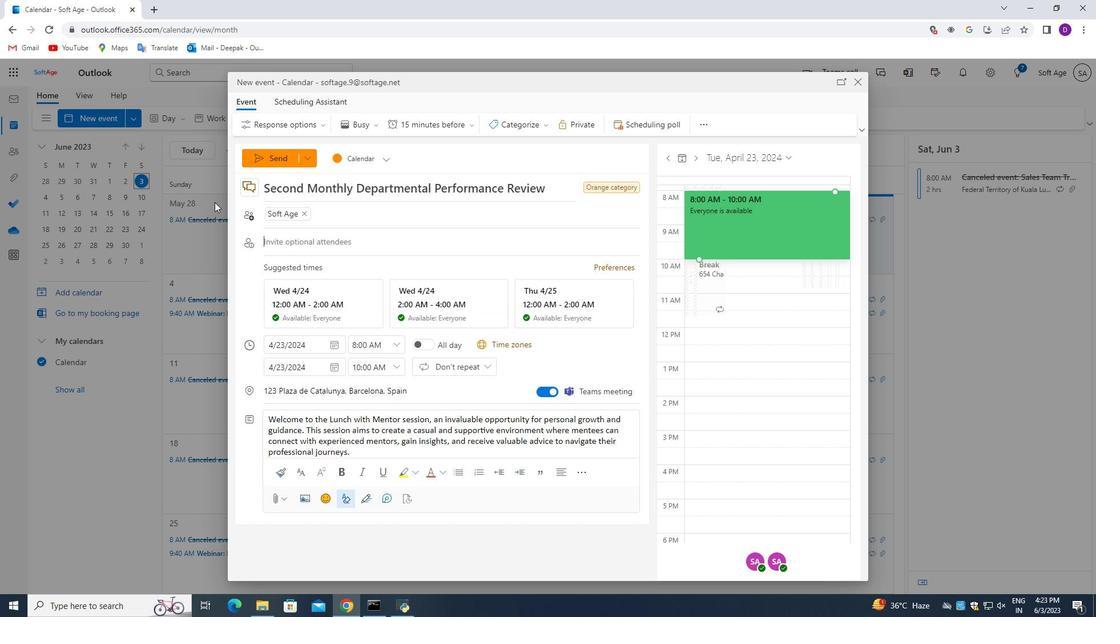 
Action: Key pressed softage.7<Key.shift>@softage.net<Key.enter>
Screenshot: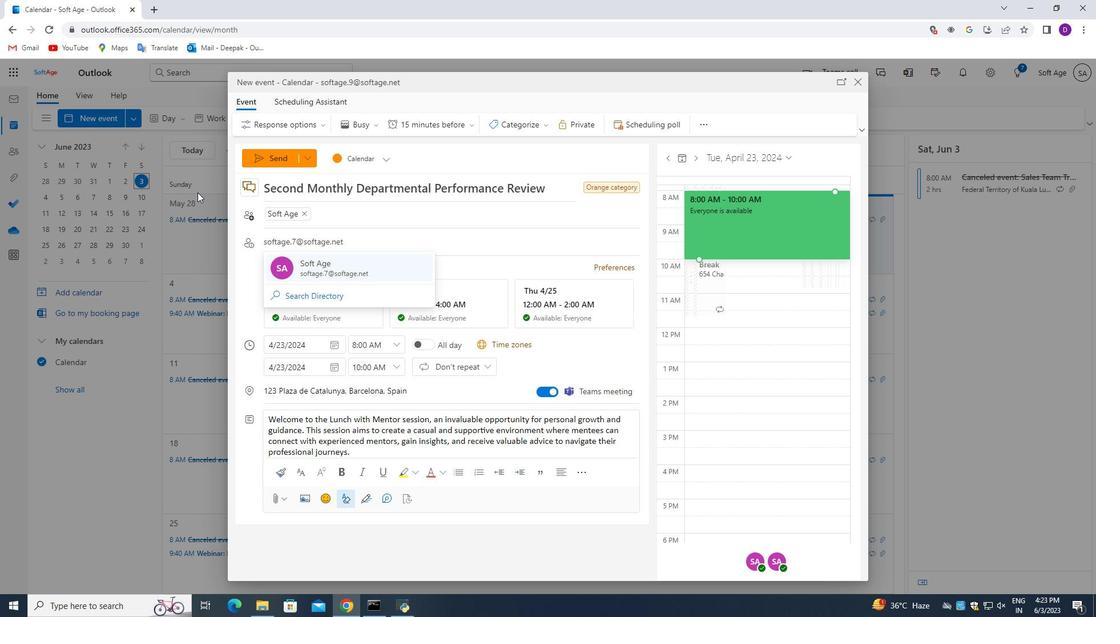 
Action: Mouse moved to (450, 128)
Screenshot: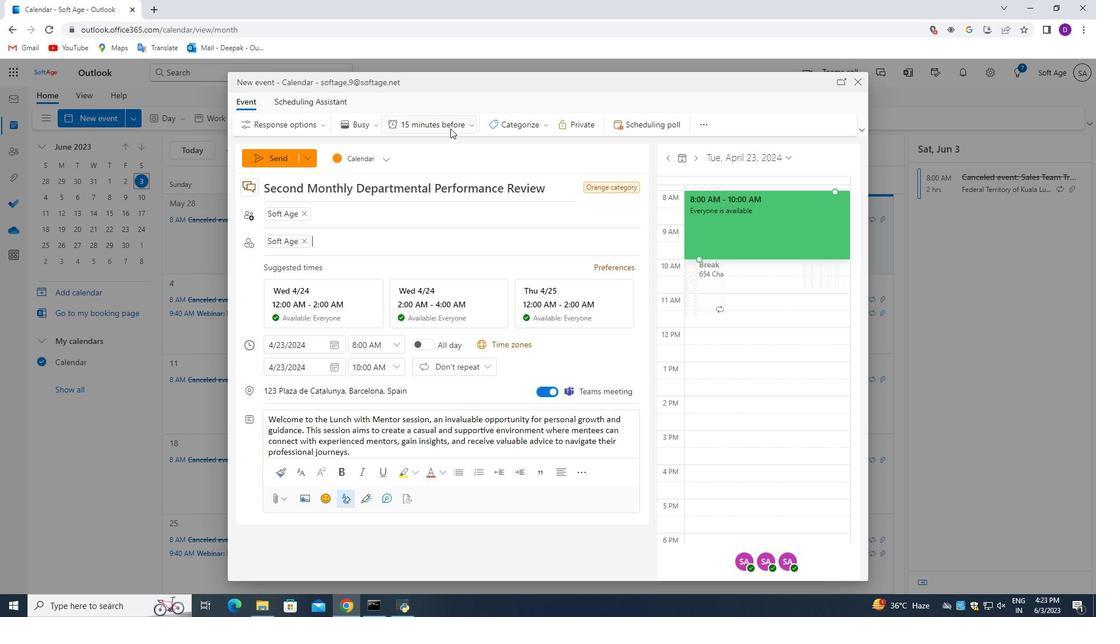 
Action: Mouse pressed left at (450, 128)
Screenshot: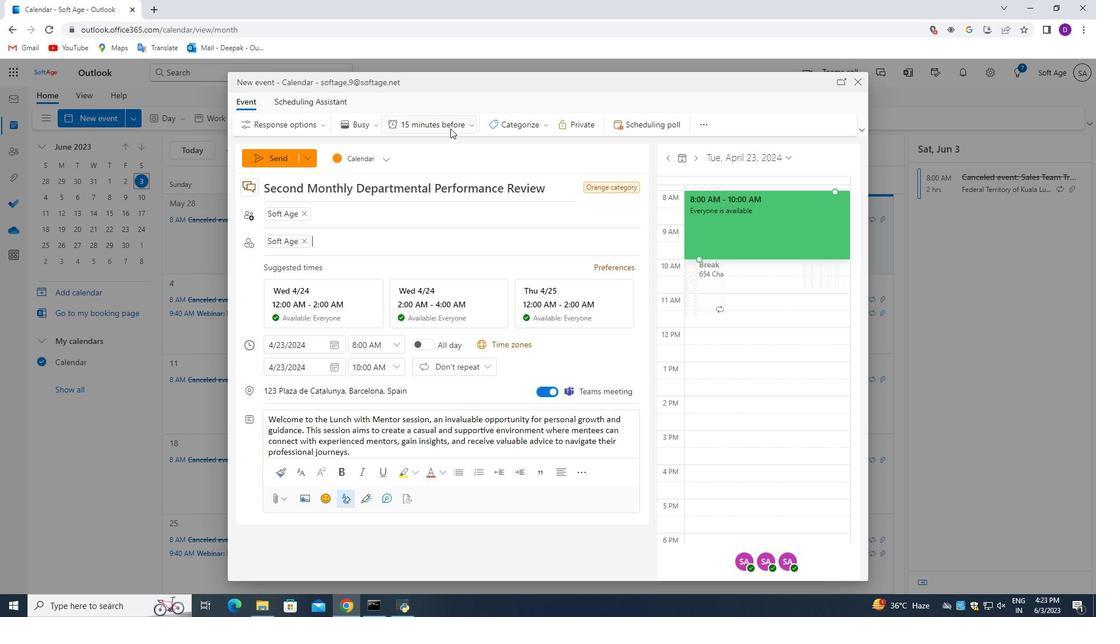 
Action: Mouse moved to (439, 349)
Screenshot: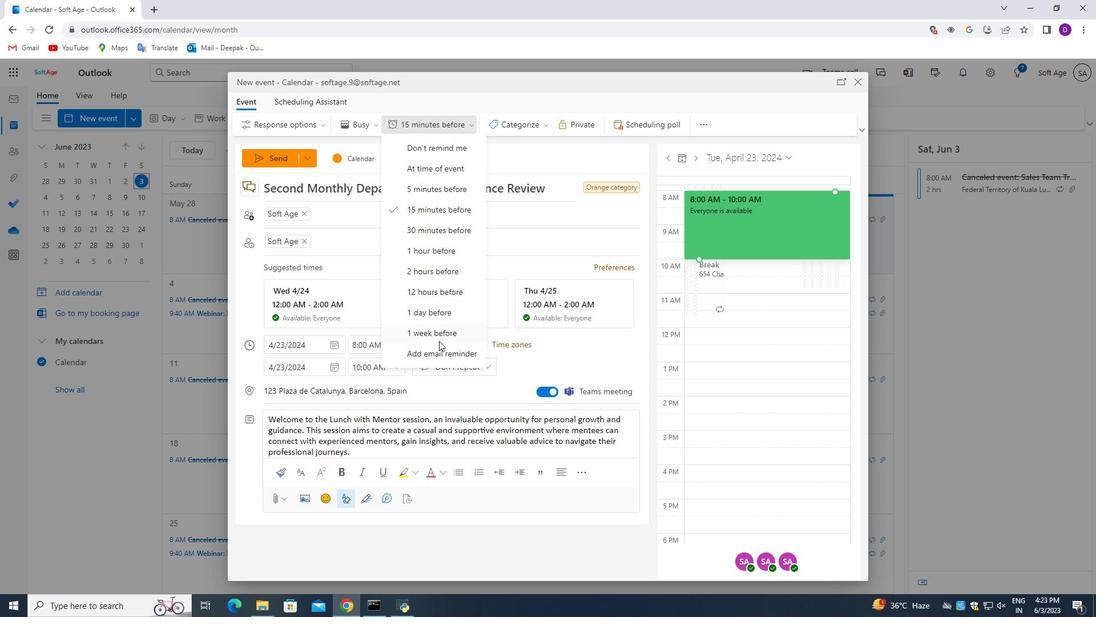 
Action: Mouse pressed left at (439, 349)
Screenshot: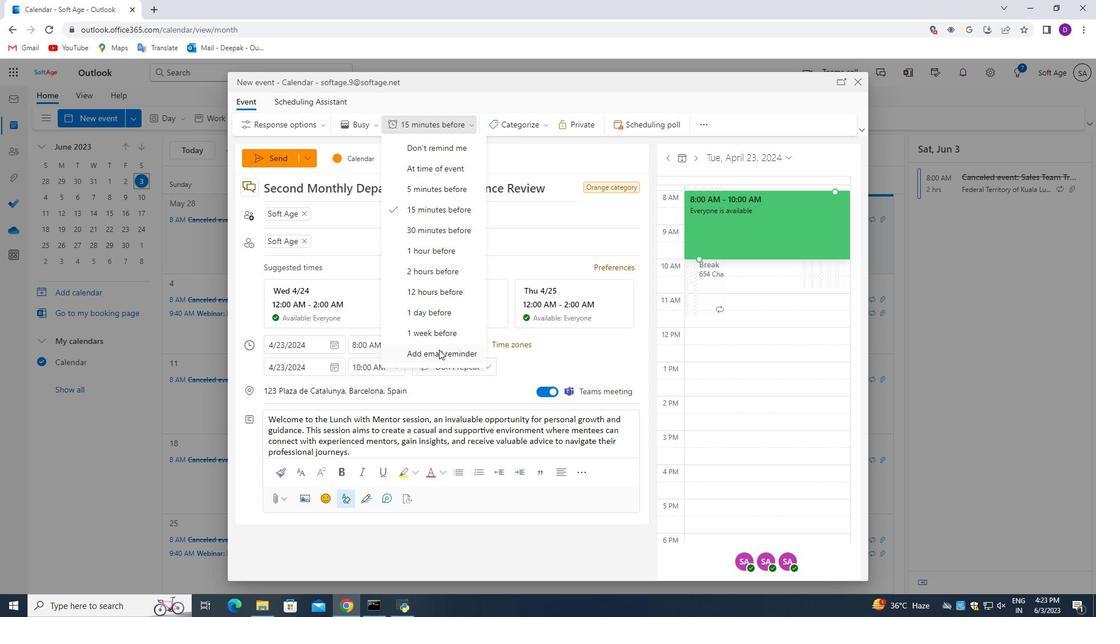 
Action: Mouse moved to (426, 249)
Screenshot: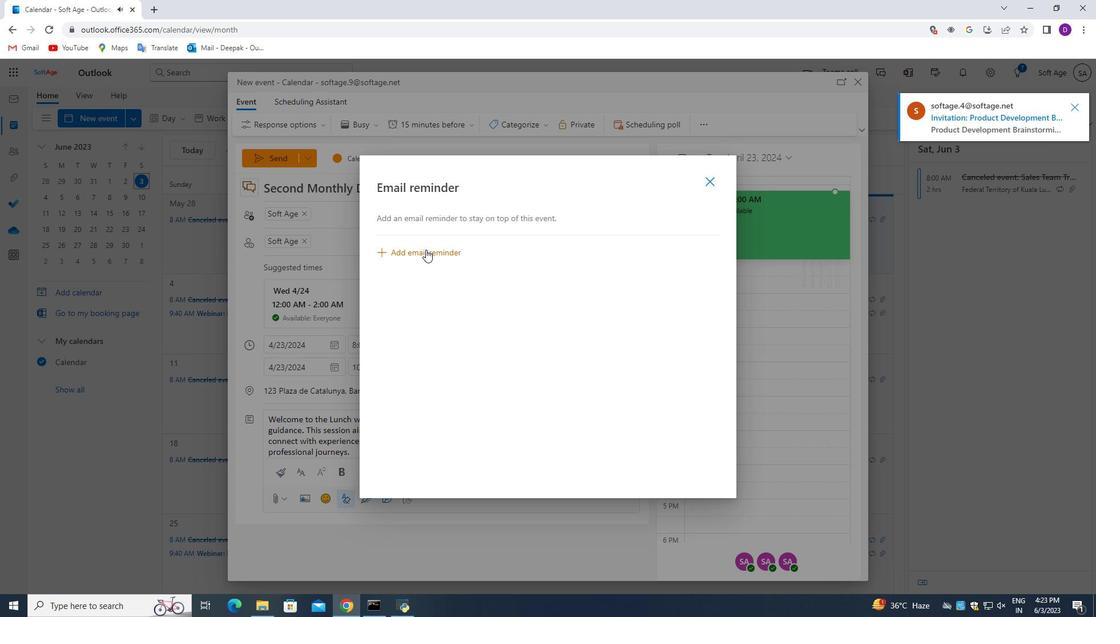 
Action: Mouse pressed left at (426, 249)
Screenshot: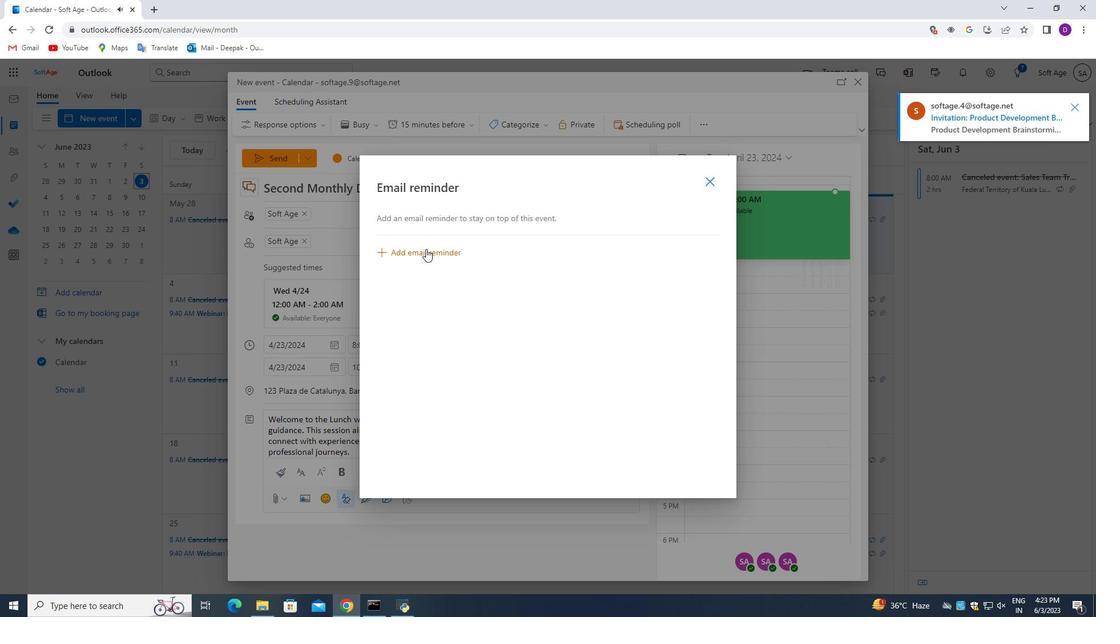 
Action: Mouse moved to (448, 282)
Screenshot: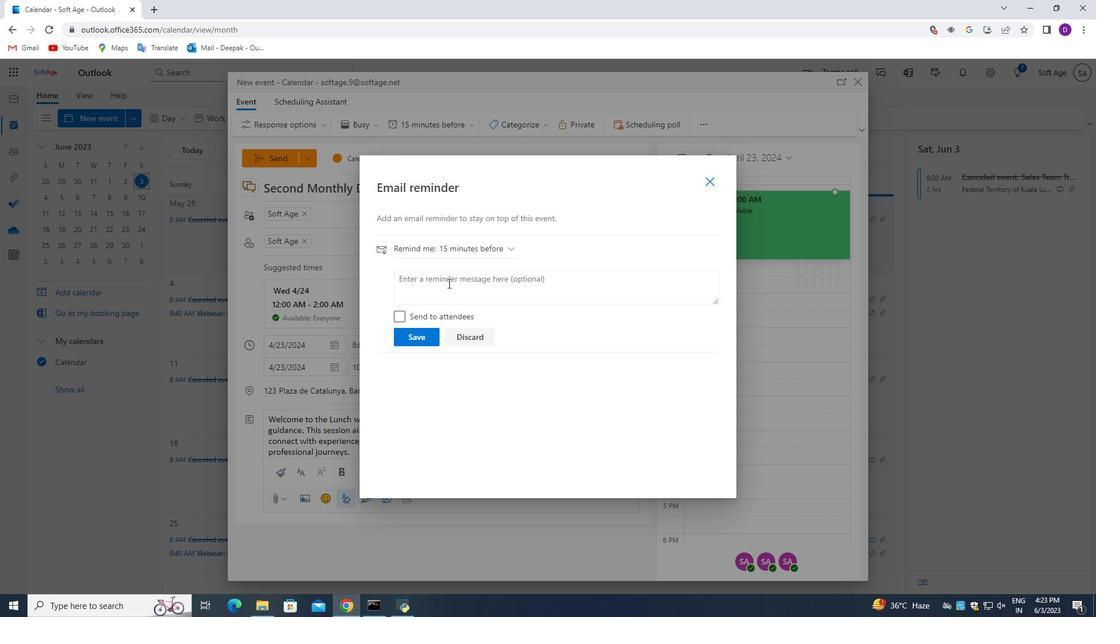 
Action: Mouse pressed left at (448, 282)
Screenshot: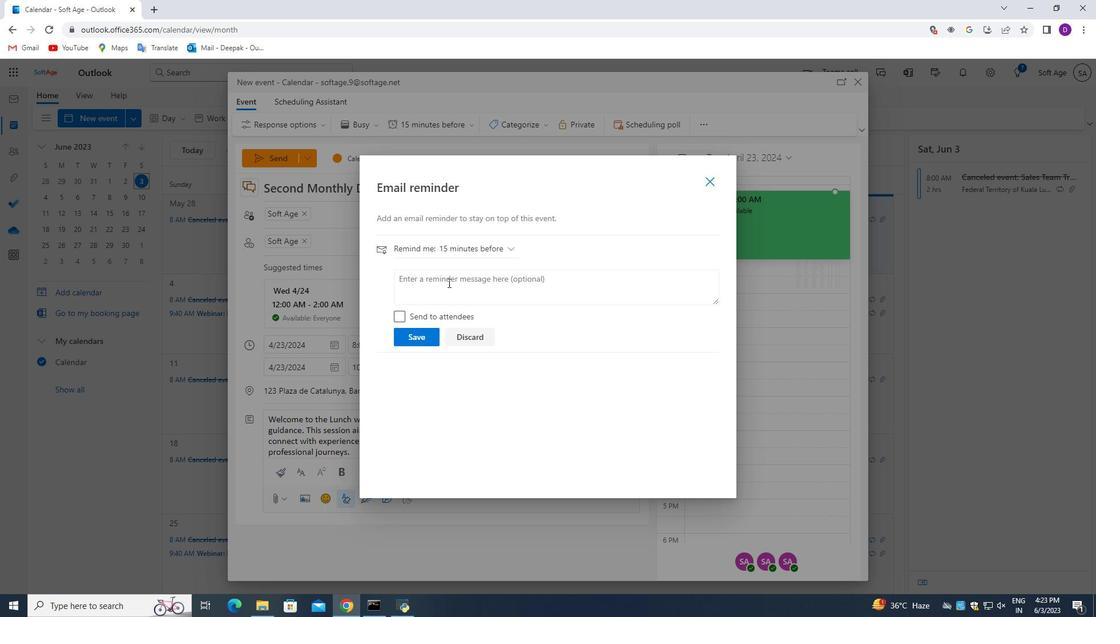 
Action: Mouse moved to (501, 249)
Screenshot: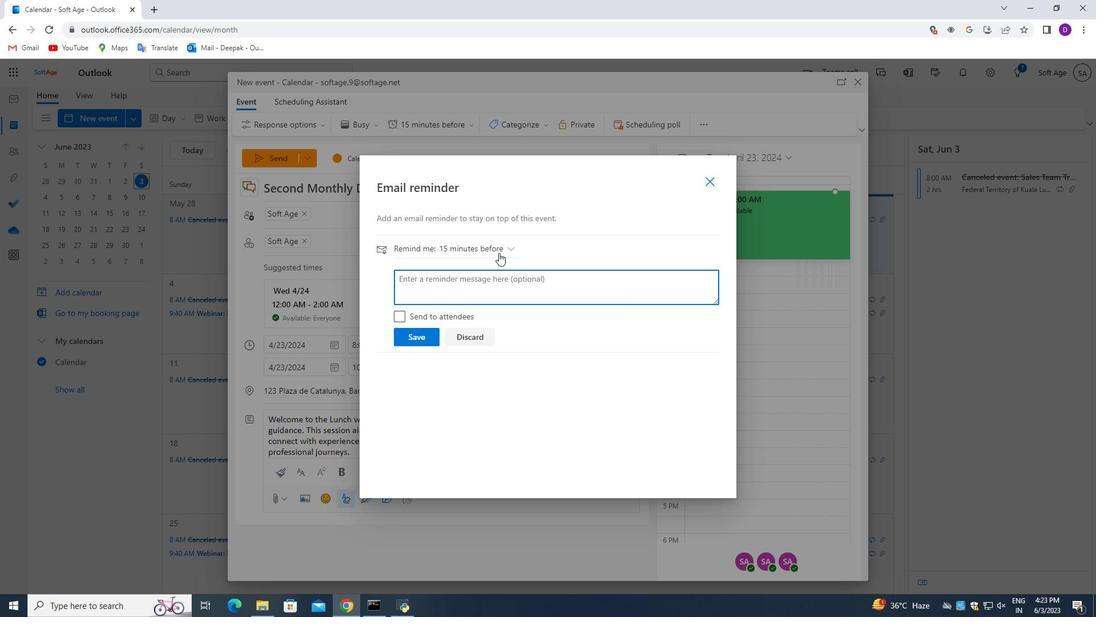 
Action: Mouse pressed left at (501, 249)
Screenshot: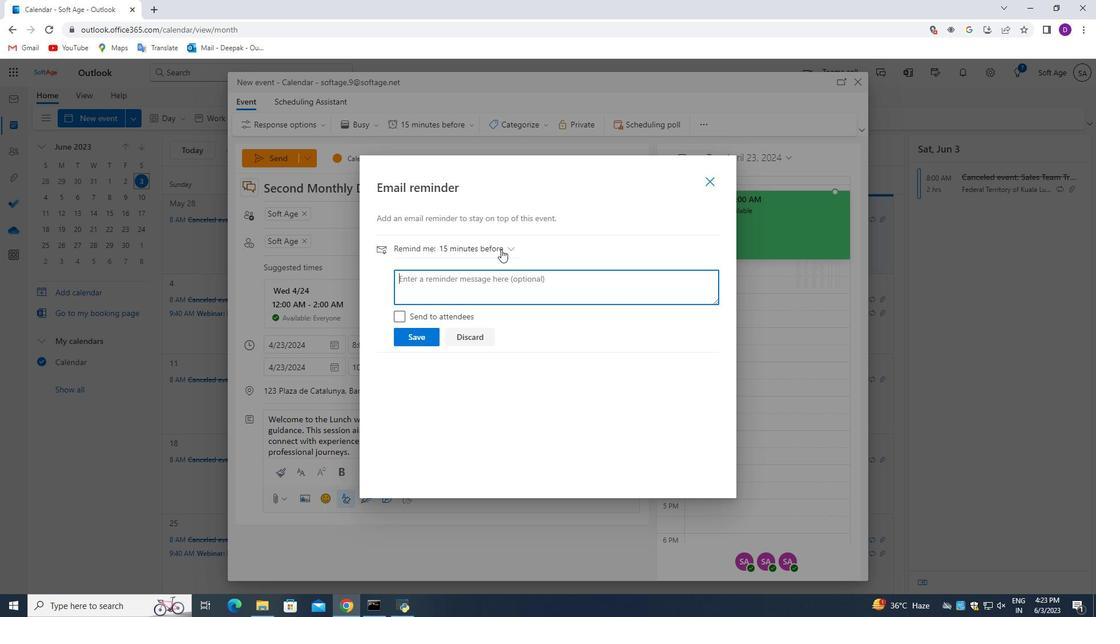 
Action: Mouse moved to (469, 455)
Screenshot: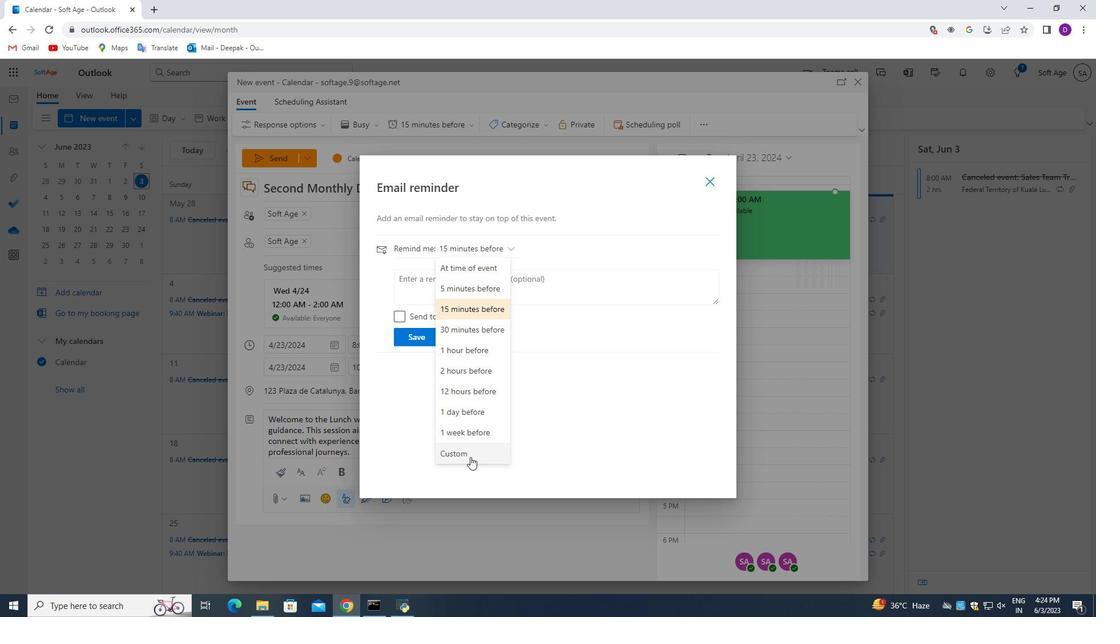 
Action: Mouse pressed left at (469, 455)
Screenshot: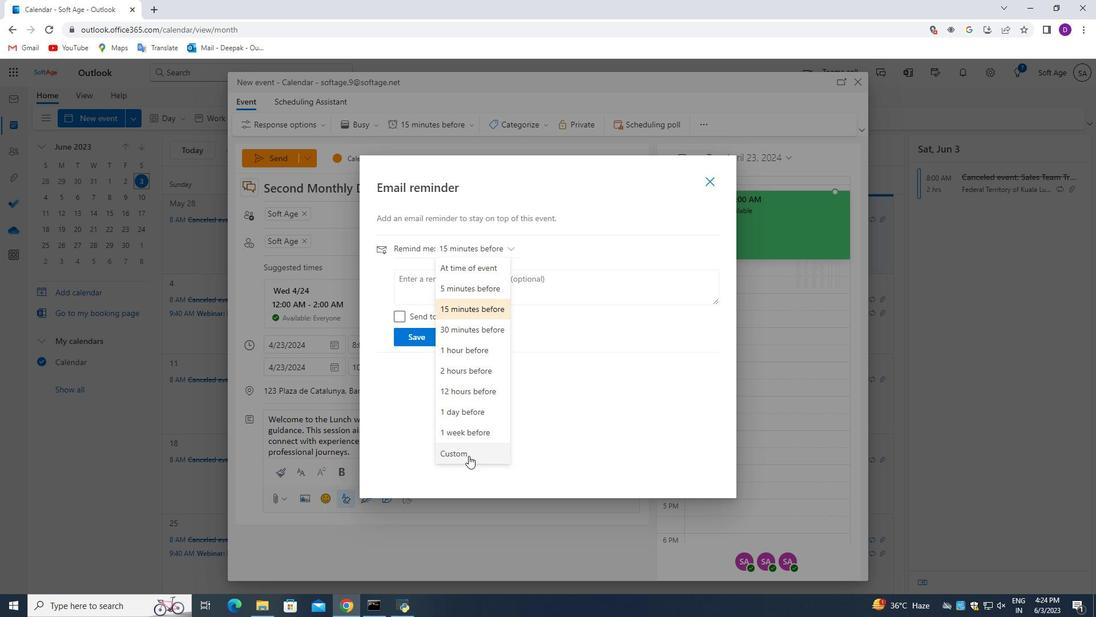 
Action: Mouse moved to (438, 311)
Screenshot: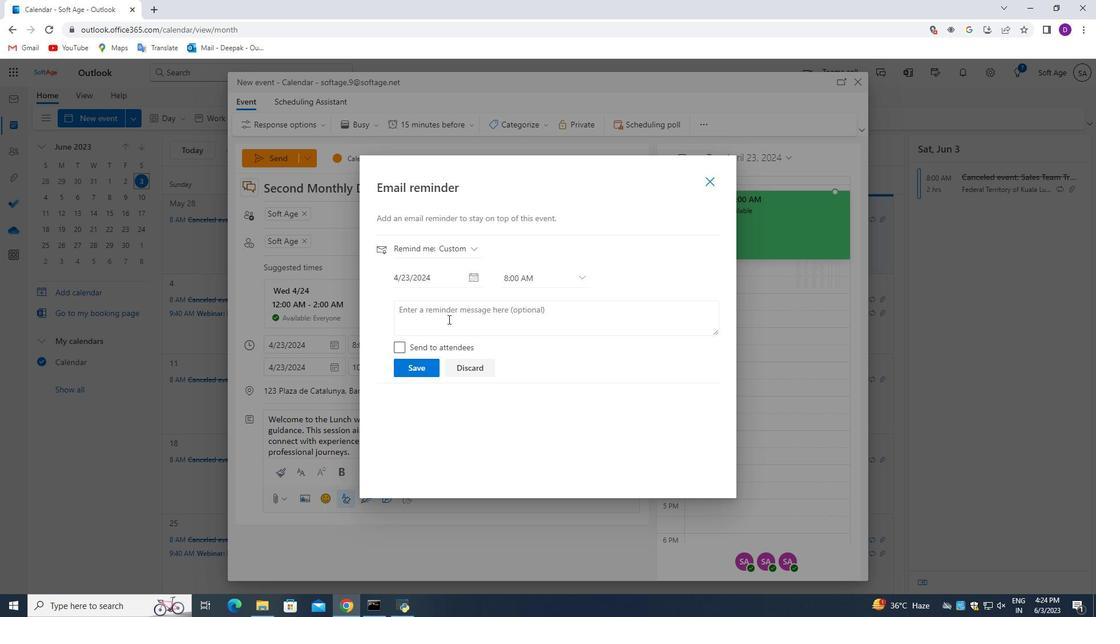 
Action: Mouse pressed left at (438, 311)
Screenshot: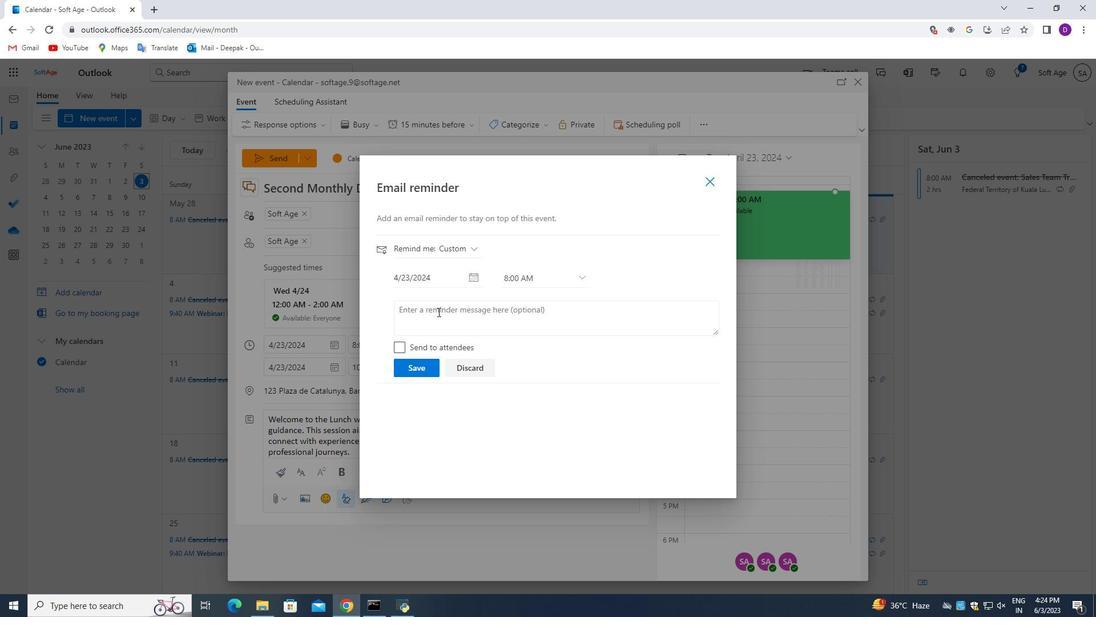 
Action: Key pressed 83<Key.space>days
Screenshot: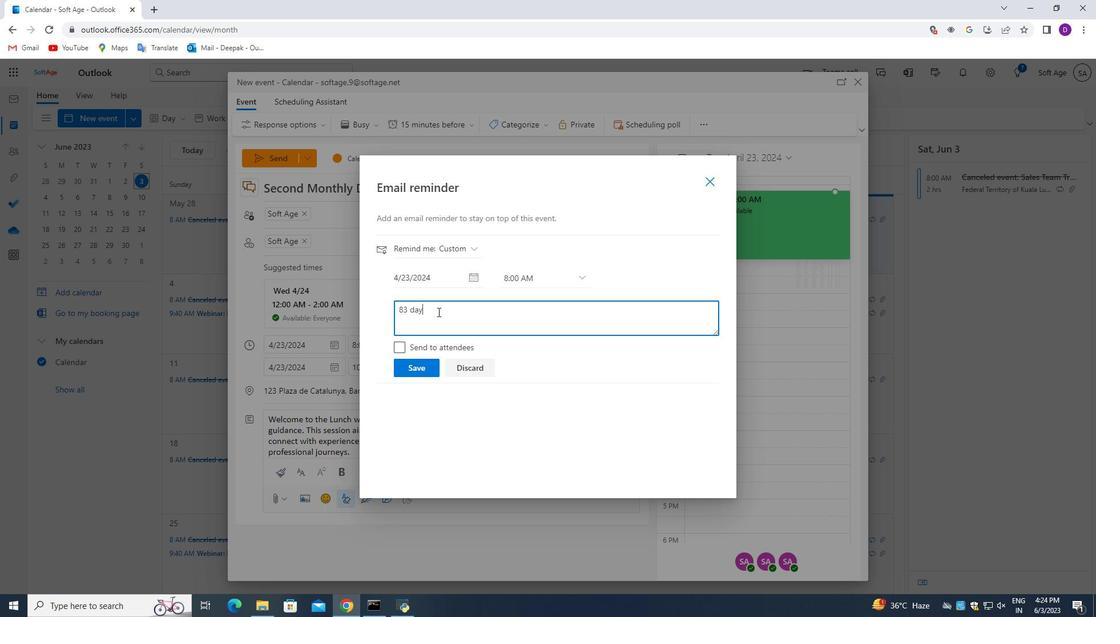
Action: Mouse moved to (417, 365)
Screenshot: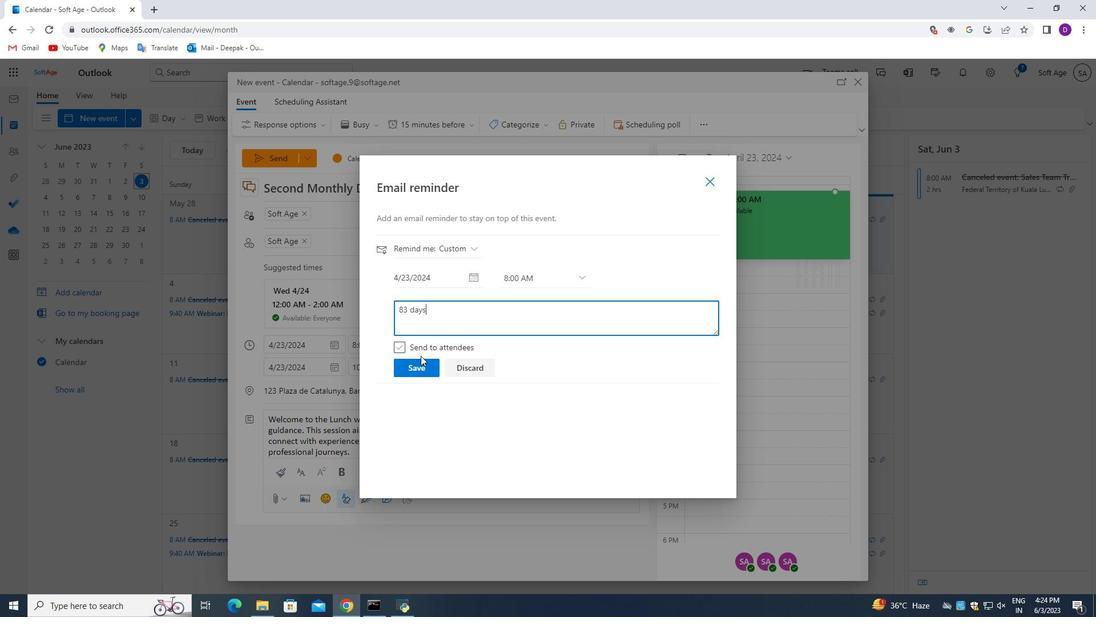 
Action: Mouse pressed left at (417, 365)
Screenshot: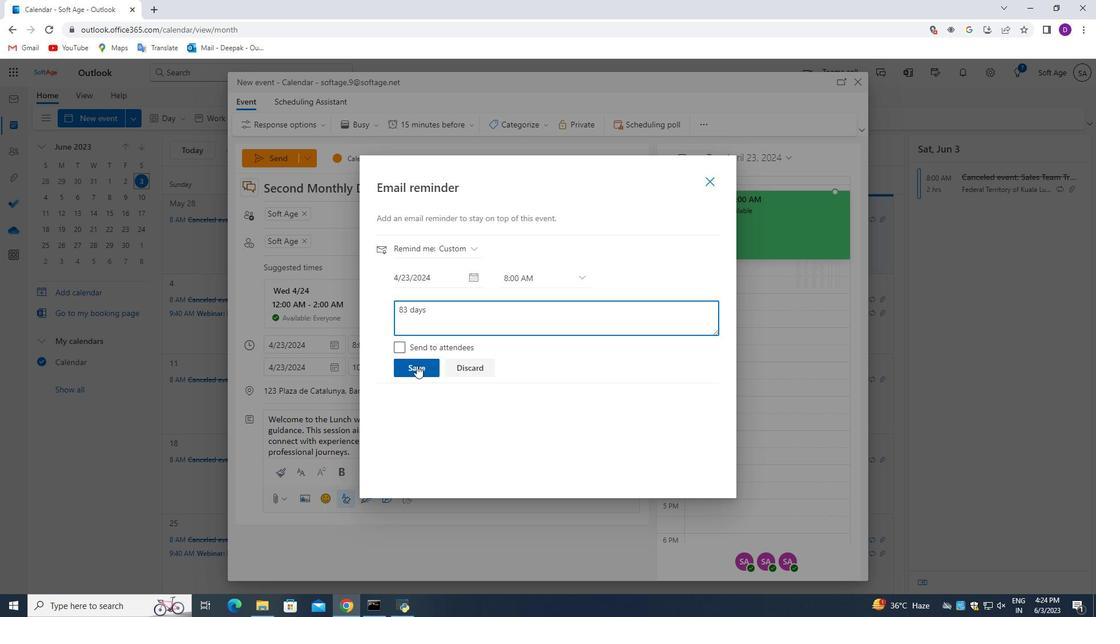 
Action: Mouse moved to (711, 183)
Screenshot: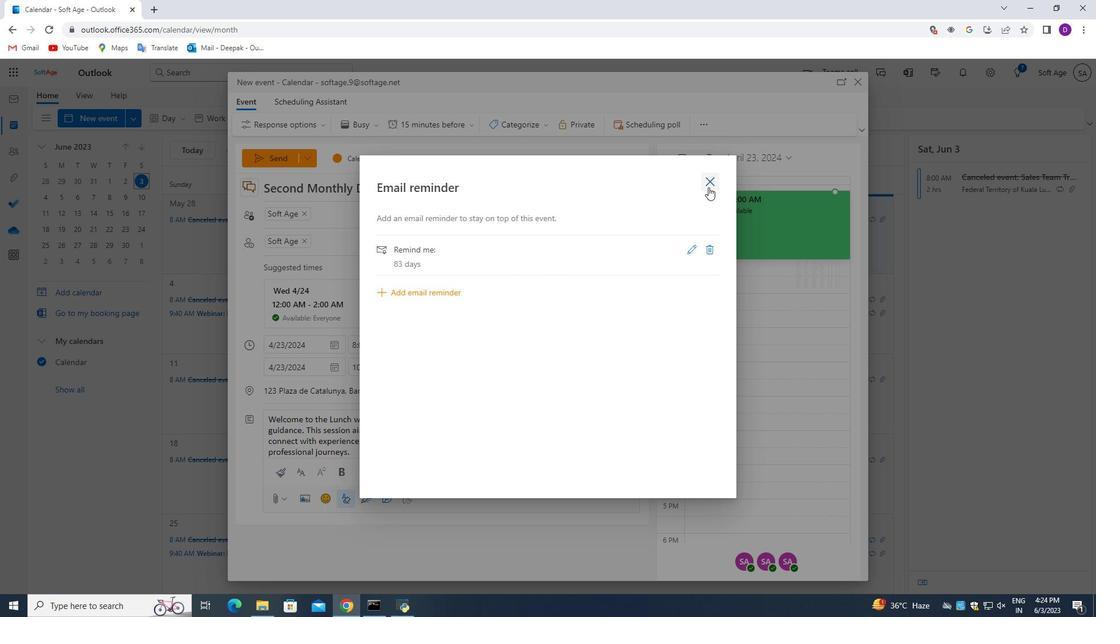 
Action: Mouse pressed left at (711, 183)
Screenshot: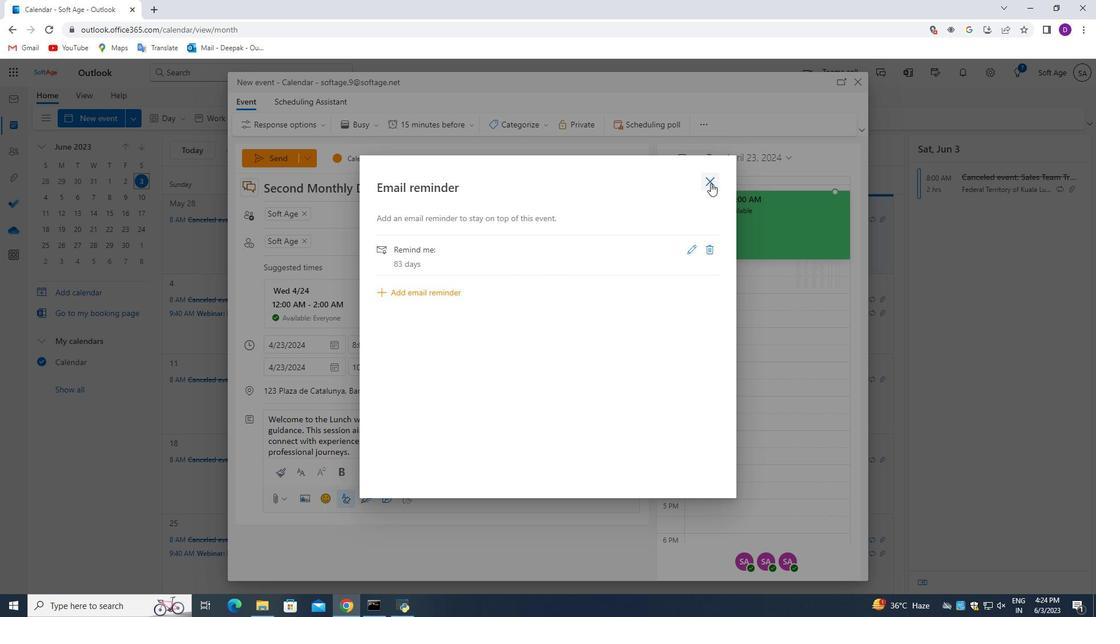 
Action: Mouse moved to (279, 158)
Screenshot: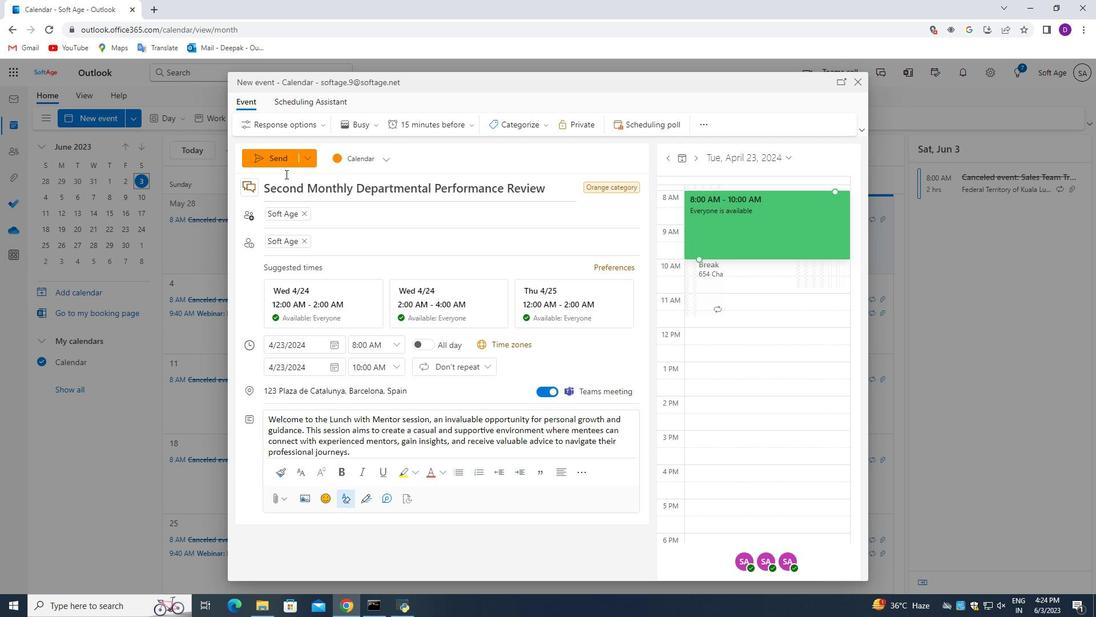 
Action: Mouse pressed left at (279, 158)
Screenshot: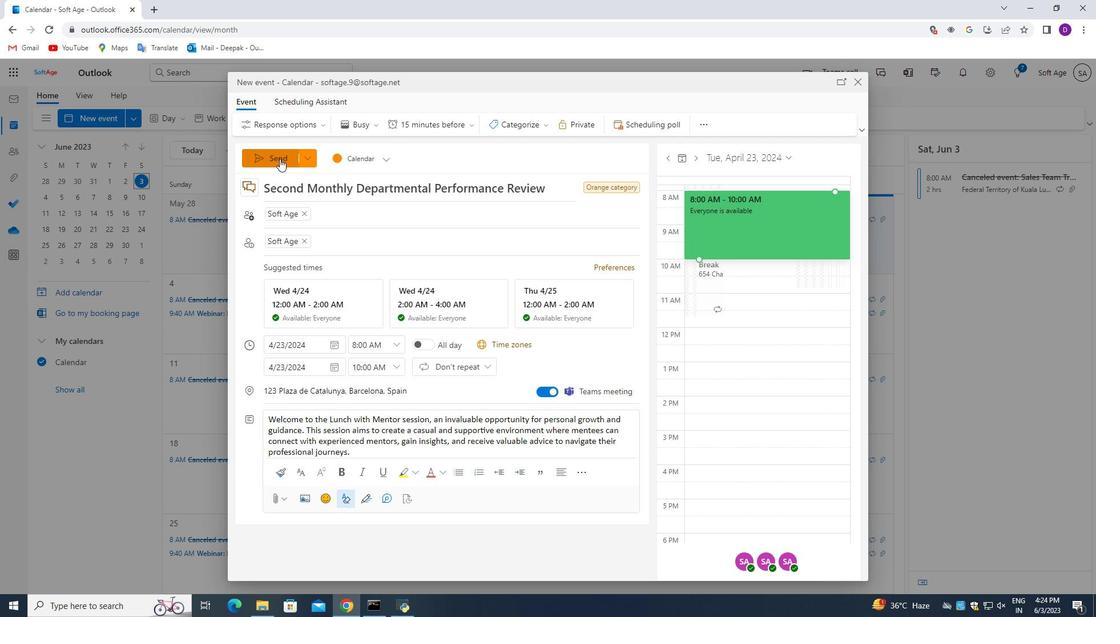 
Action: Mouse moved to (361, 339)
Screenshot: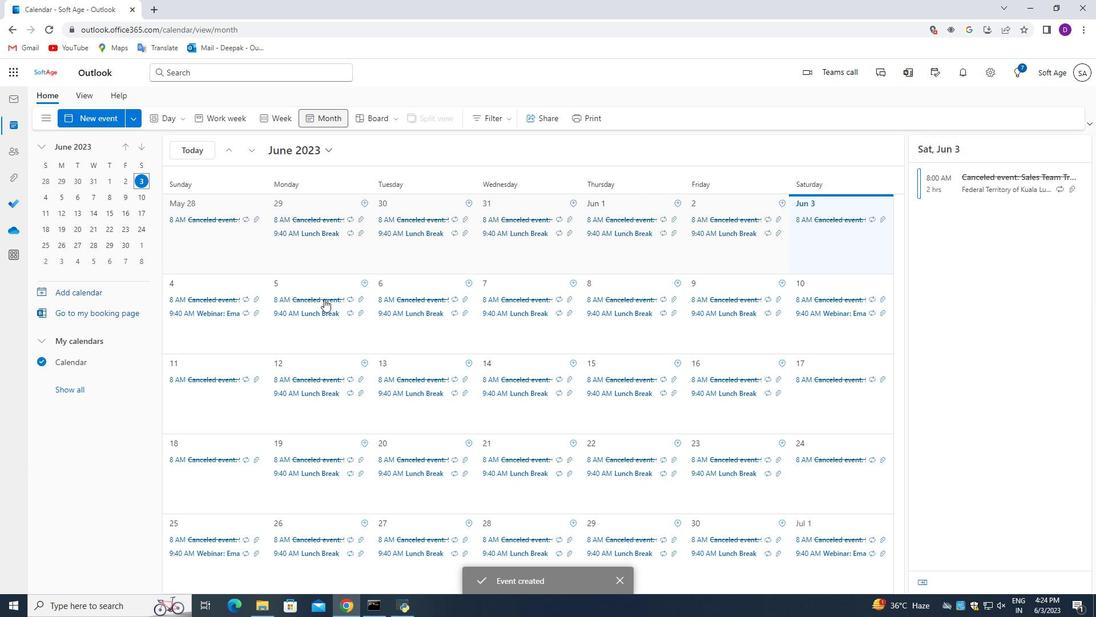 
